 Task: Find connections with filter location Sélestat with filter topic #Networkwith filter profile language German with filter current company DNEG with filter school Smt Mithibai Motiram Kundnani College of Commerce and Economics 32nd Road Bandra Mumbai 400 050 with filter industry Market Research with filter service category Life Coaching with filter keywords title Animal Shelter Board Member
Action: Mouse moved to (266, 232)
Screenshot: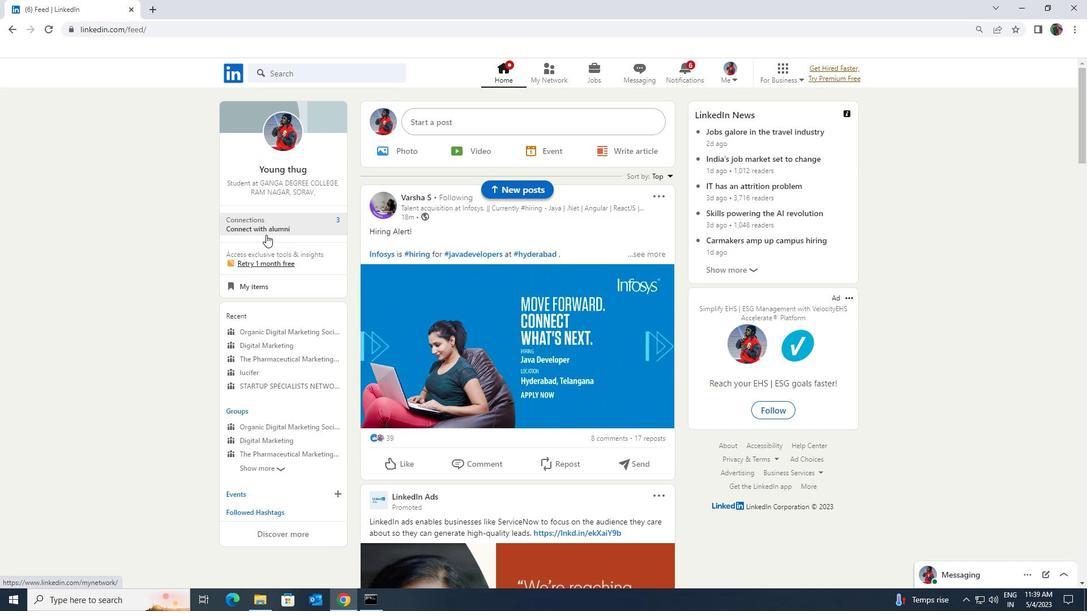 
Action: Mouse pressed left at (266, 232)
Screenshot: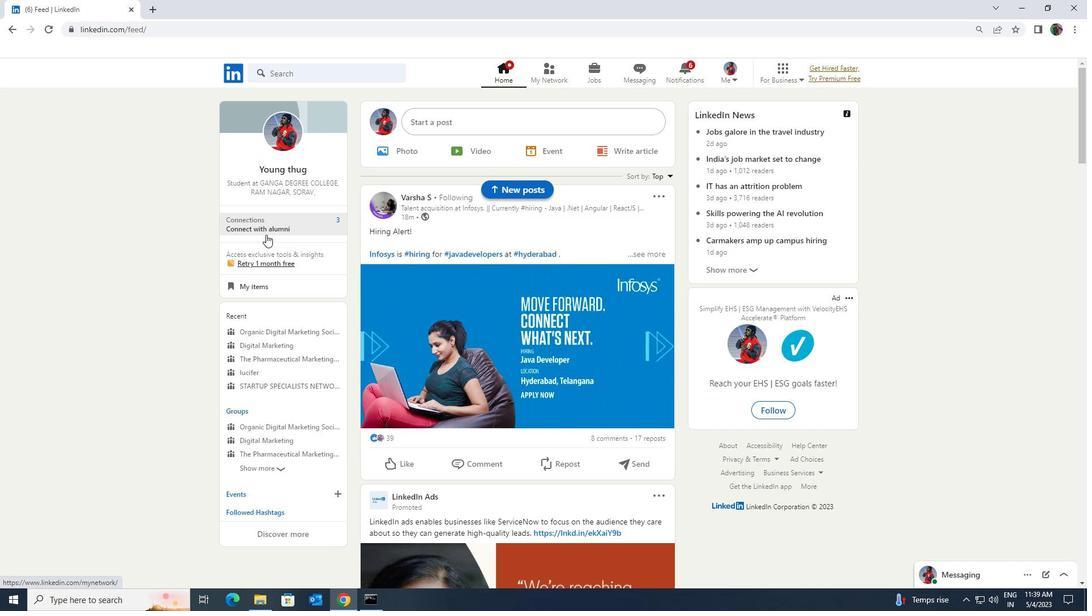 
Action: Mouse moved to (273, 143)
Screenshot: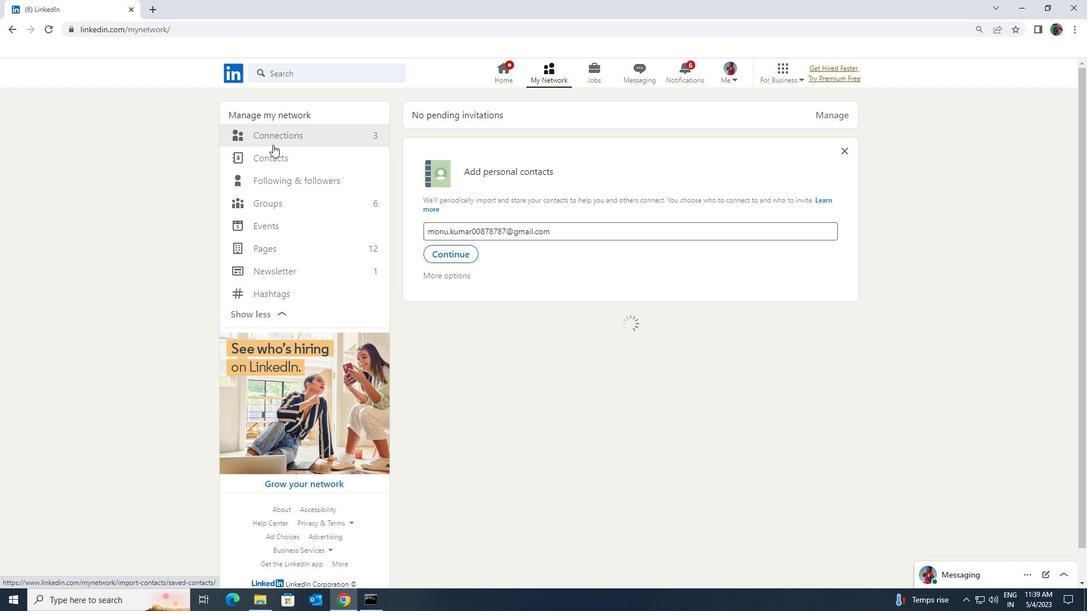 
Action: Mouse pressed left at (273, 143)
Screenshot: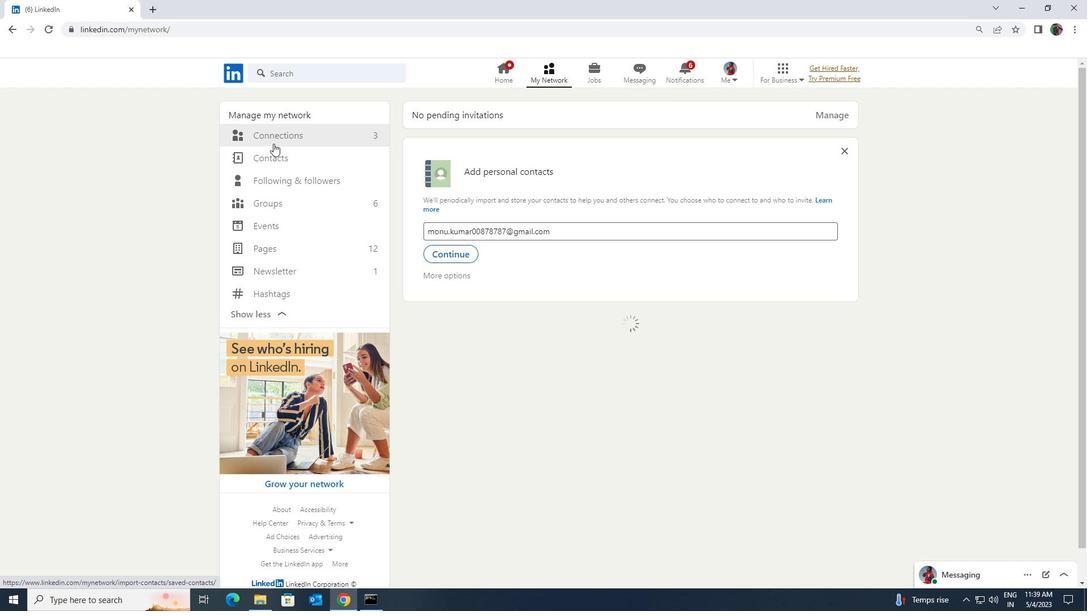 
Action: Mouse moved to (275, 137)
Screenshot: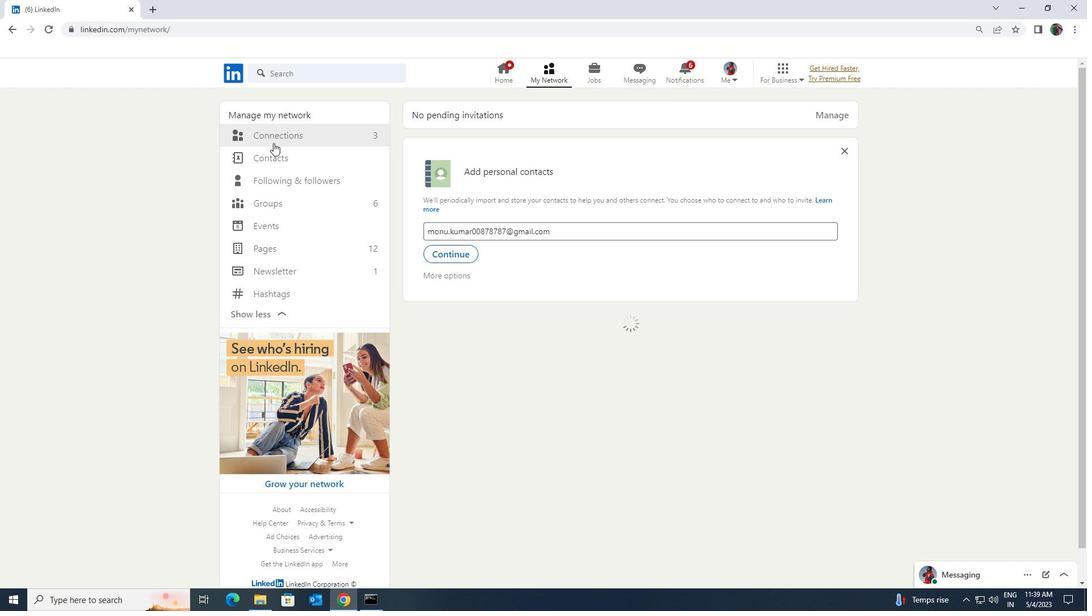 
Action: Mouse pressed left at (275, 137)
Screenshot: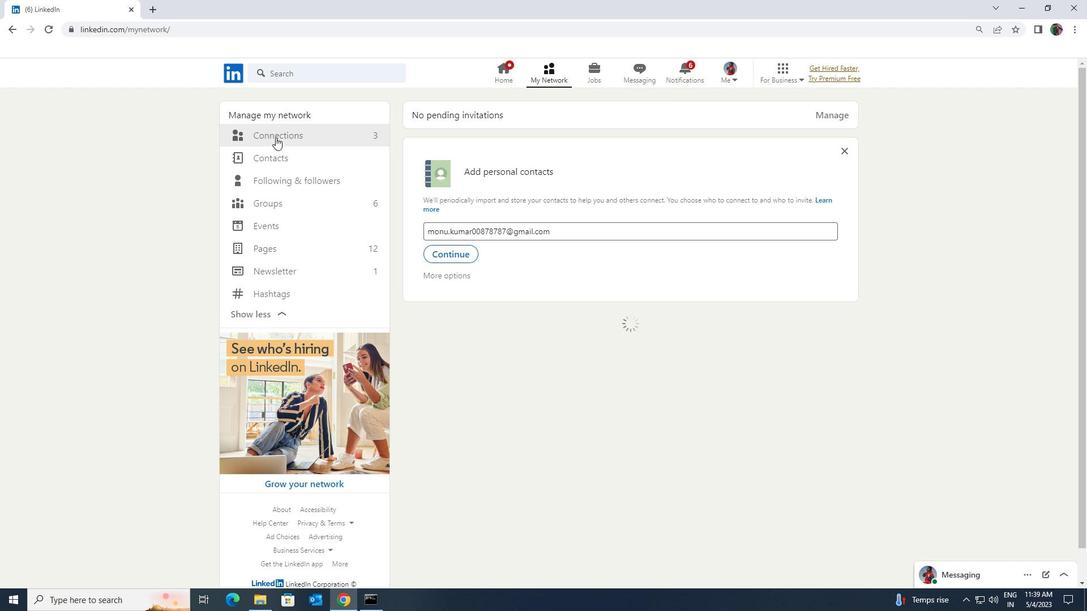 
Action: Mouse moved to (275, 137)
Screenshot: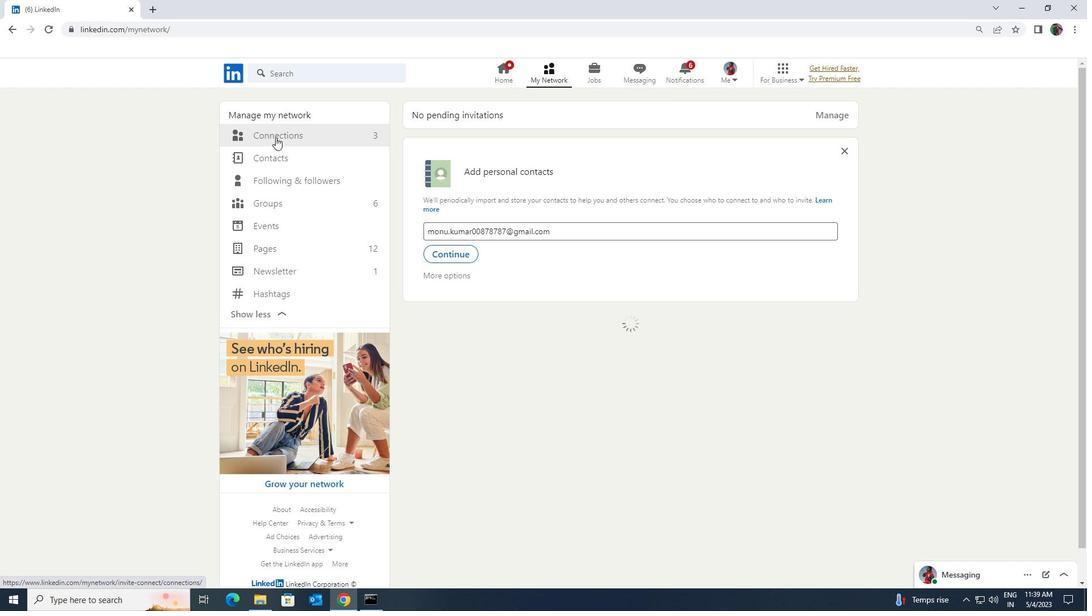 
Action: Mouse pressed left at (275, 137)
Screenshot: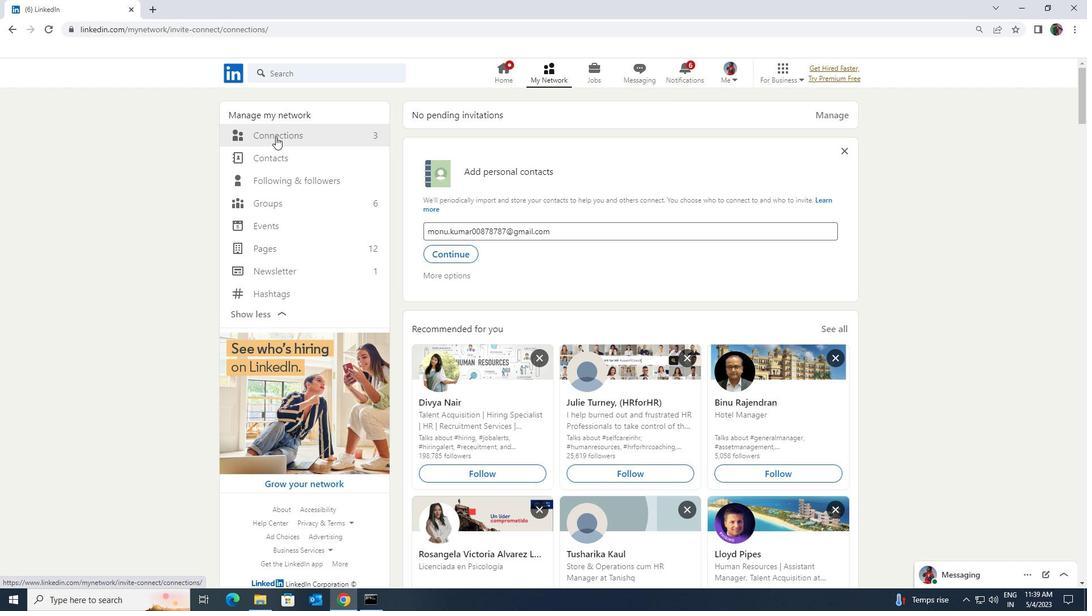 
Action: Mouse moved to (613, 130)
Screenshot: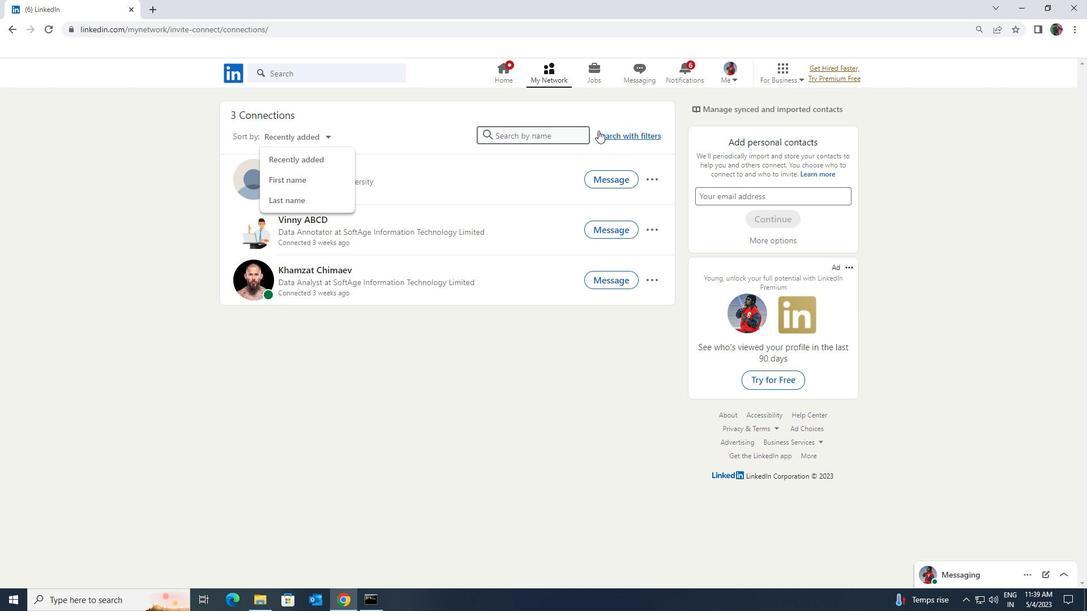 
Action: Mouse pressed left at (613, 130)
Screenshot: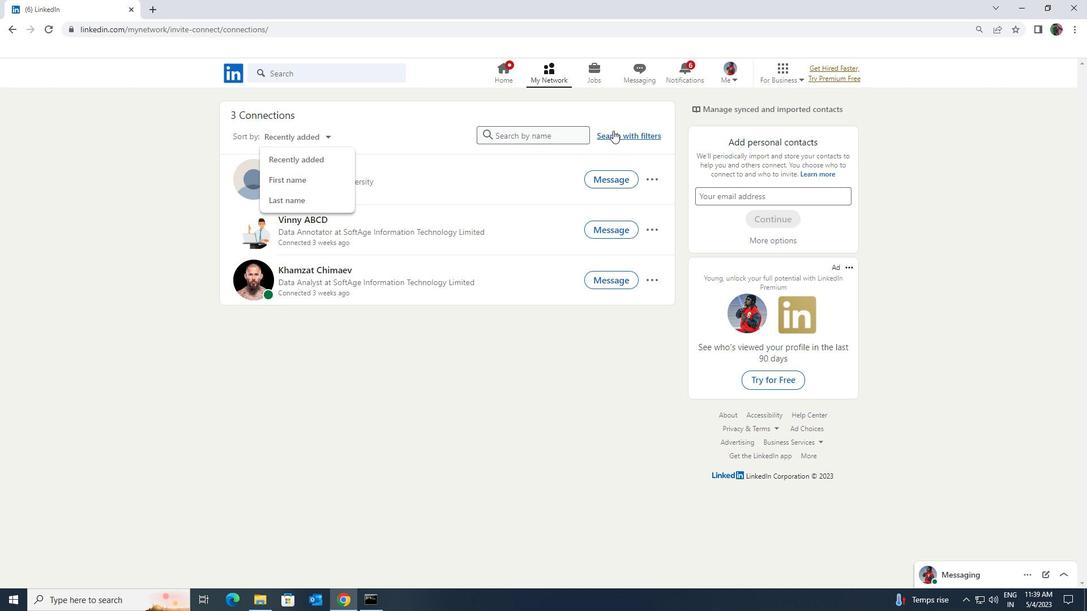 
Action: Mouse moved to (583, 109)
Screenshot: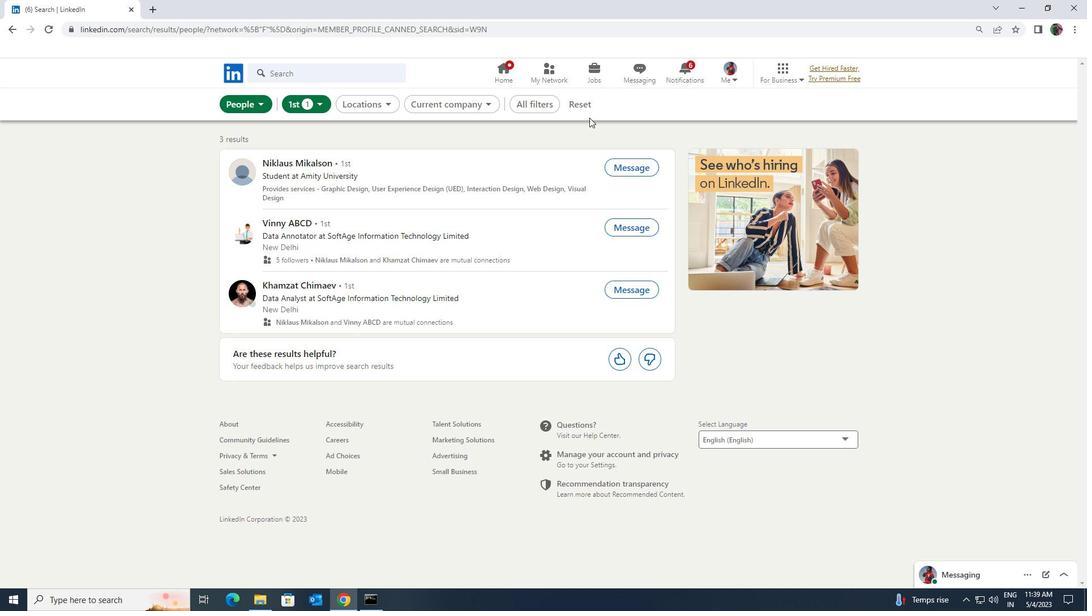 
Action: Mouse pressed left at (583, 109)
Screenshot: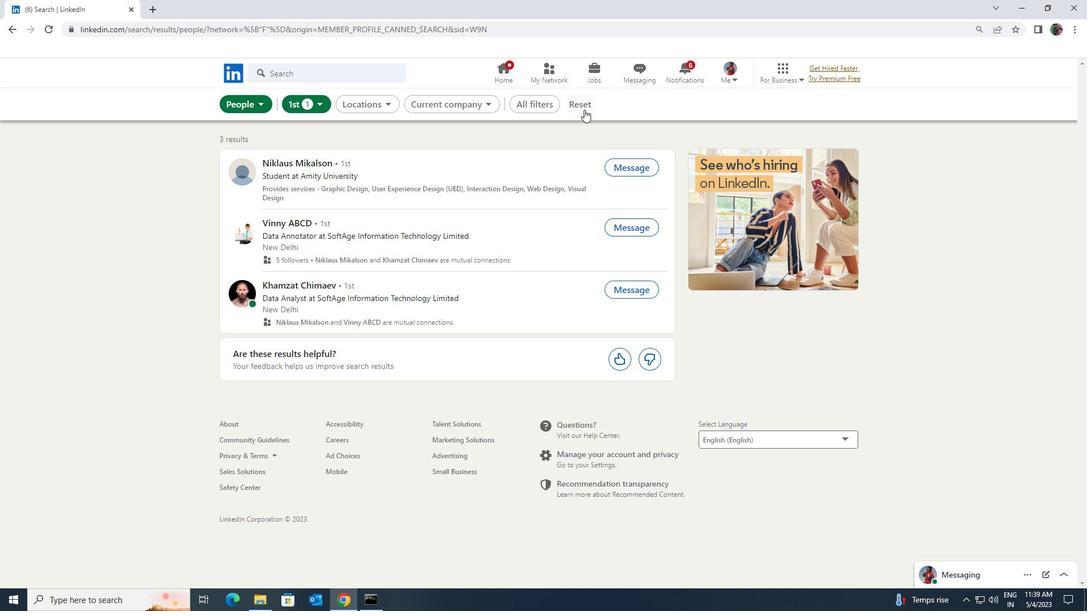 
Action: Mouse moved to (571, 107)
Screenshot: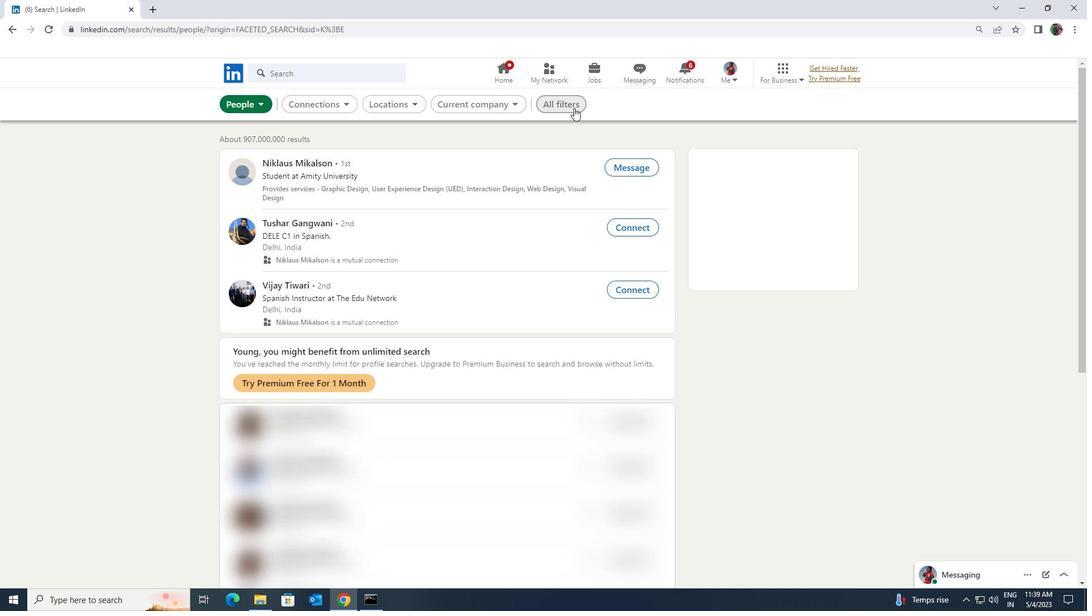 
Action: Mouse pressed left at (571, 107)
Screenshot: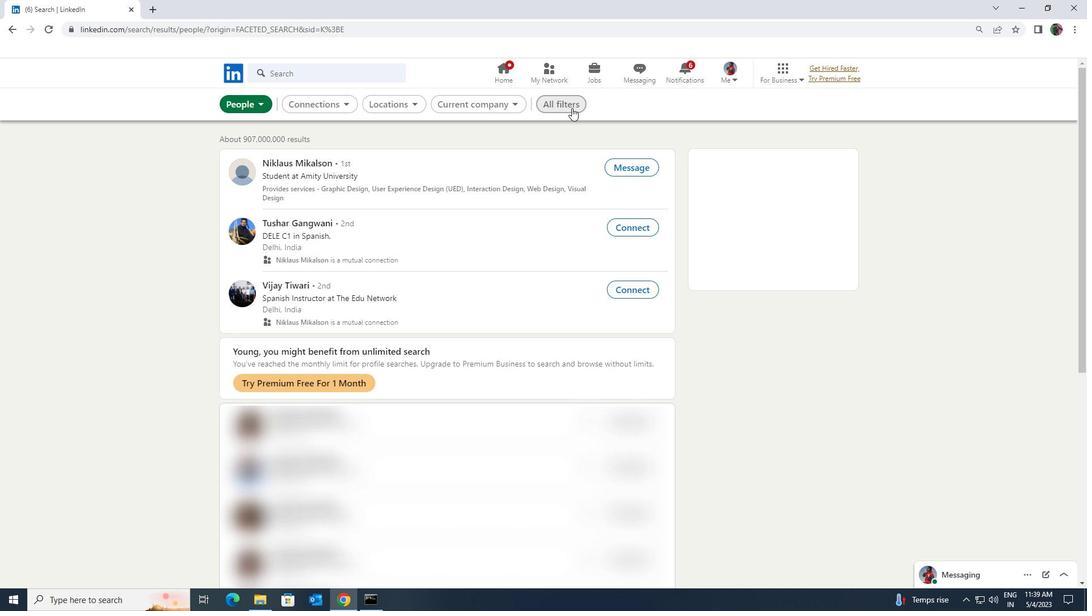 
Action: Mouse moved to (969, 447)
Screenshot: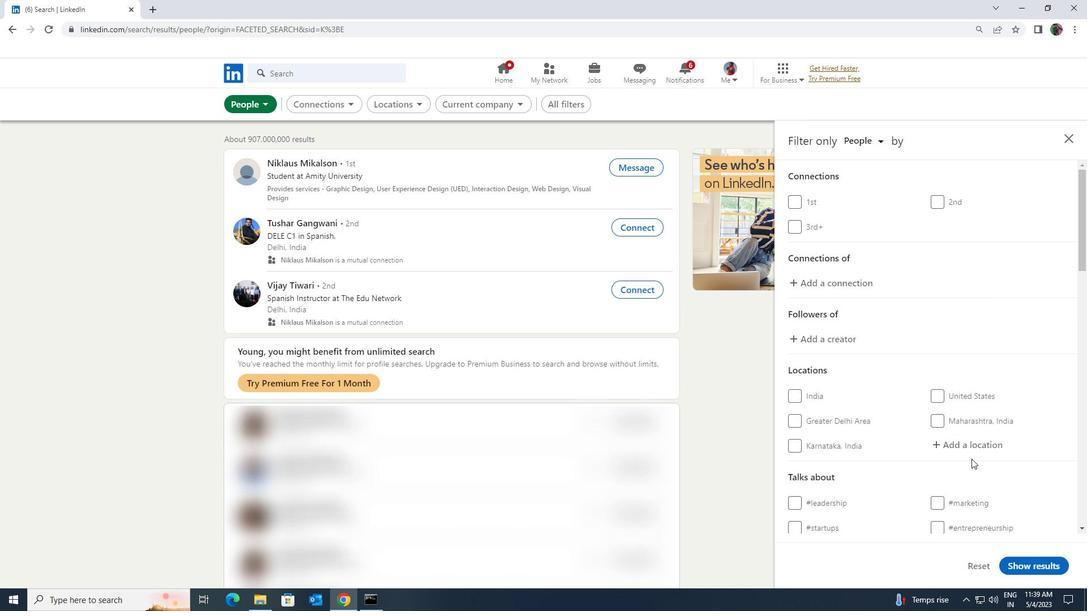 
Action: Mouse pressed left at (969, 447)
Screenshot: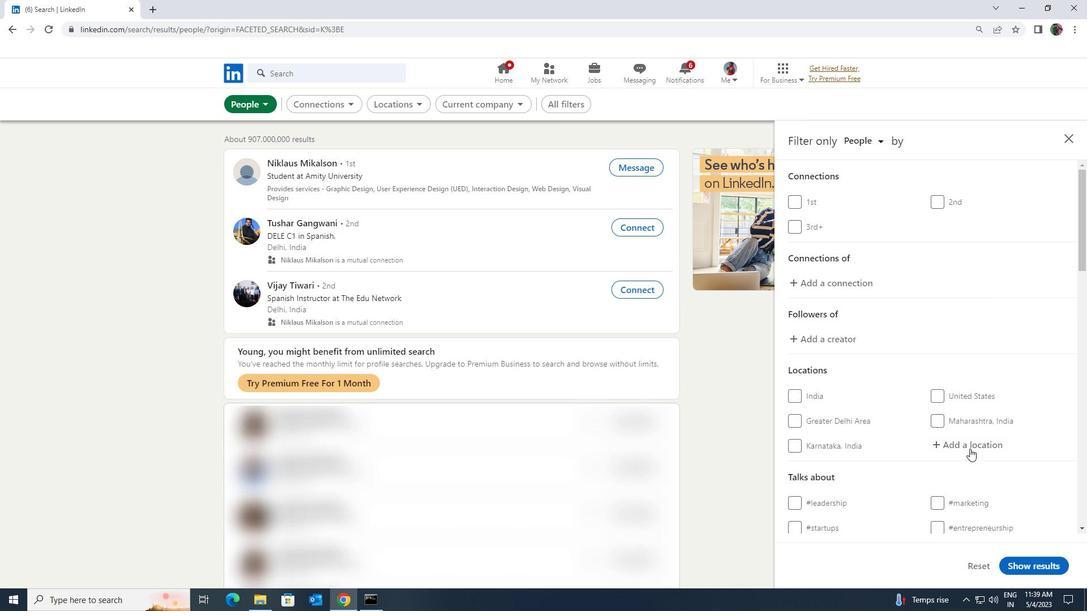 
Action: Key pressed <Key.shift>SELEST
Screenshot: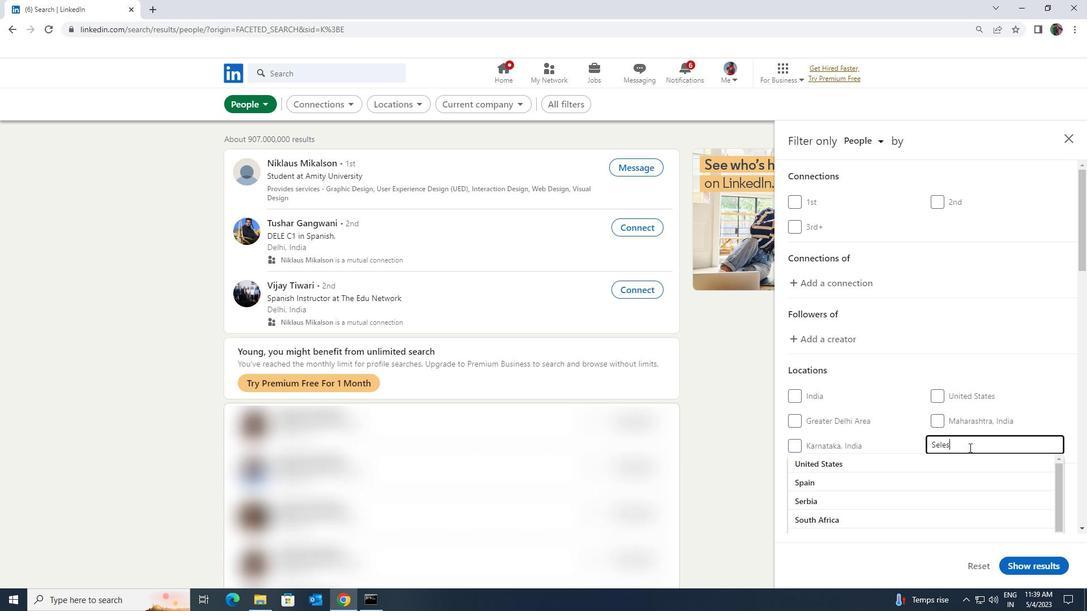 
Action: Mouse moved to (964, 456)
Screenshot: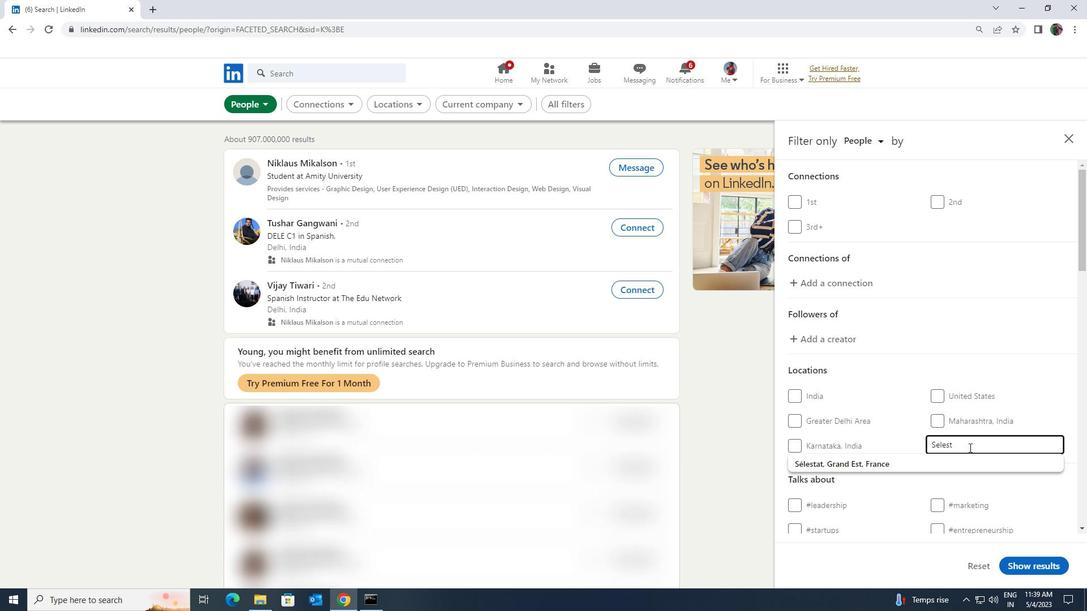 
Action: Mouse pressed left at (964, 456)
Screenshot: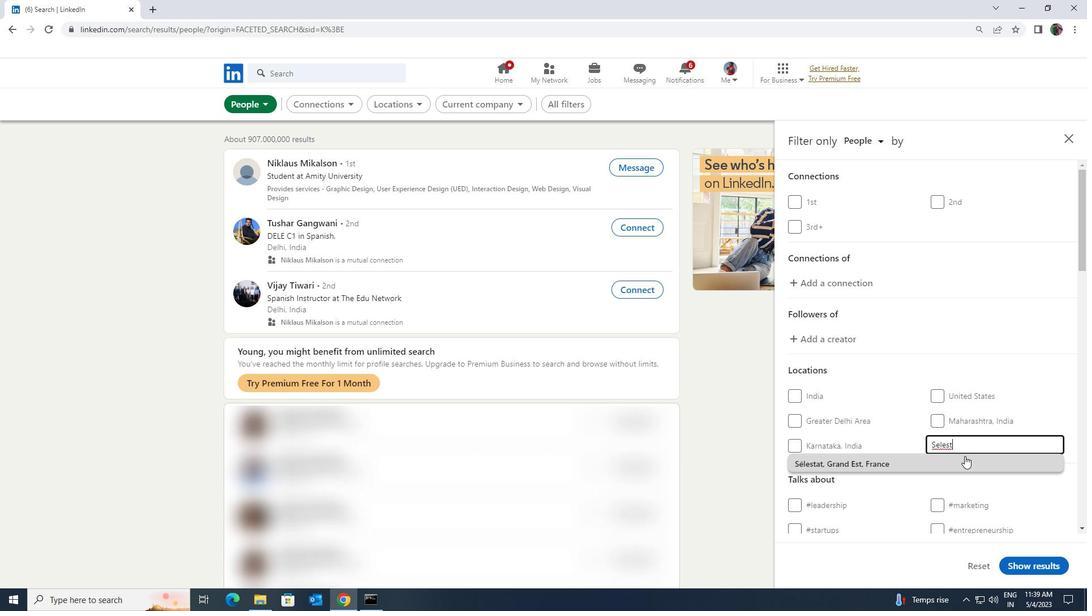 
Action: Mouse scrolled (964, 455) with delta (0, 0)
Screenshot: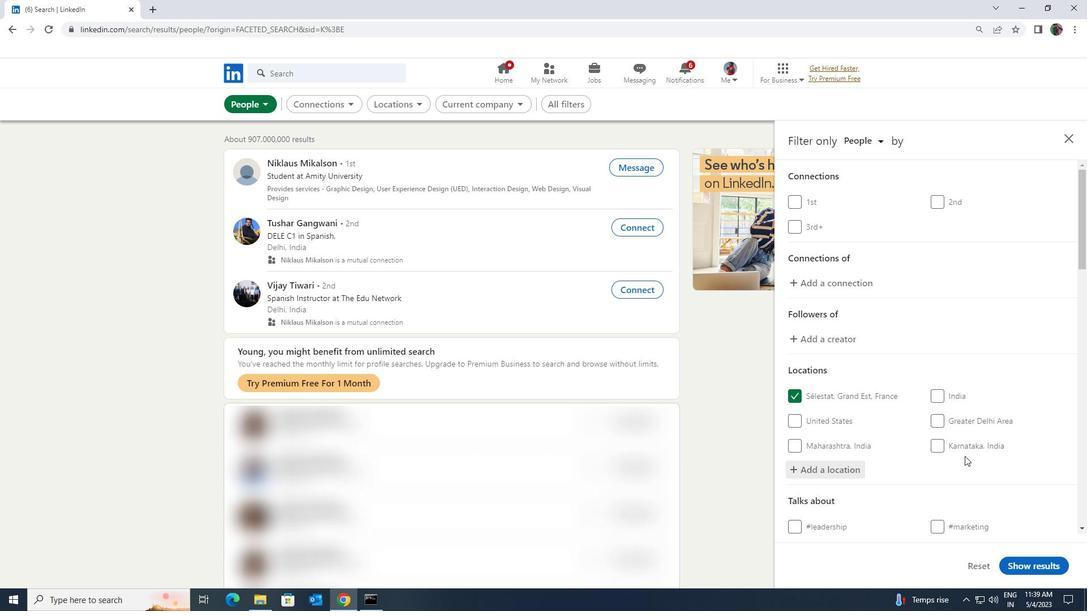 
Action: Mouse scrolled (964, 455) with delta (0, 0)
Screenshot: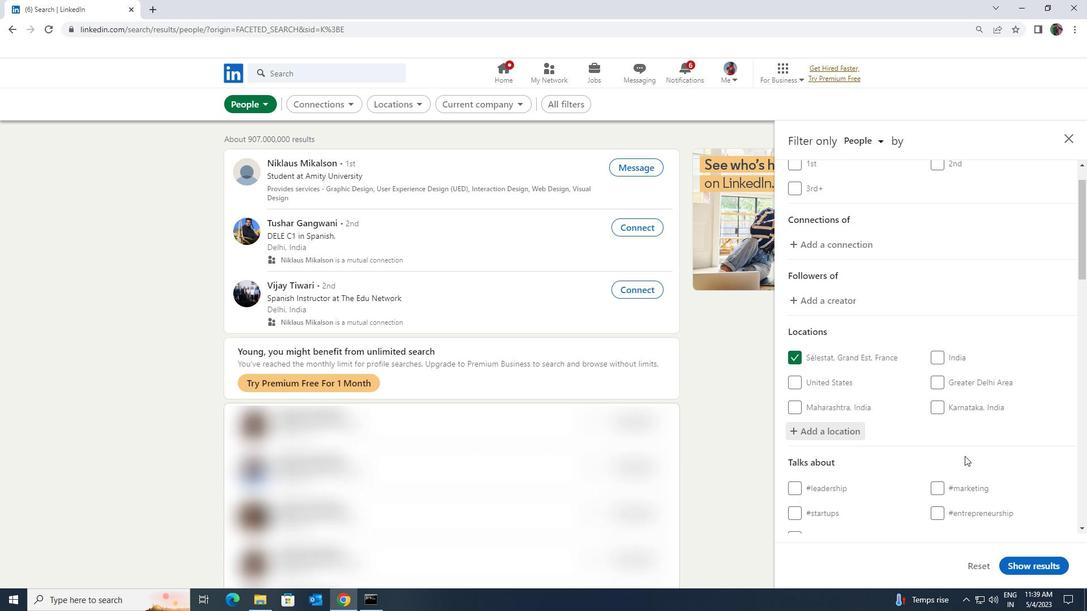 
Action: Mouse moved to (962, 458)
Screenshot: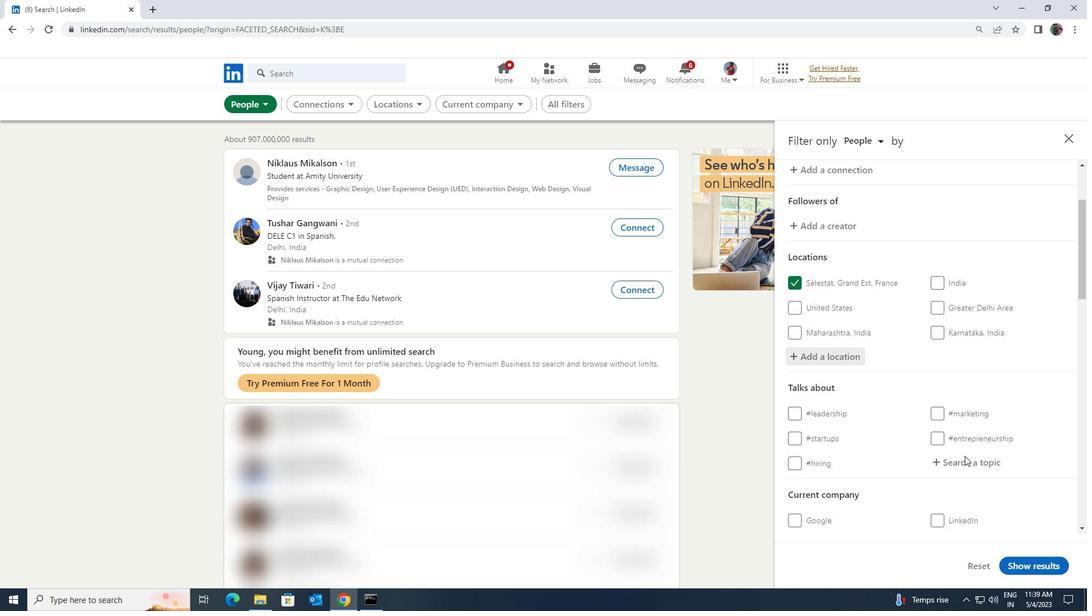
Action: Mouse pressed left at (962, 458)
Screenshot: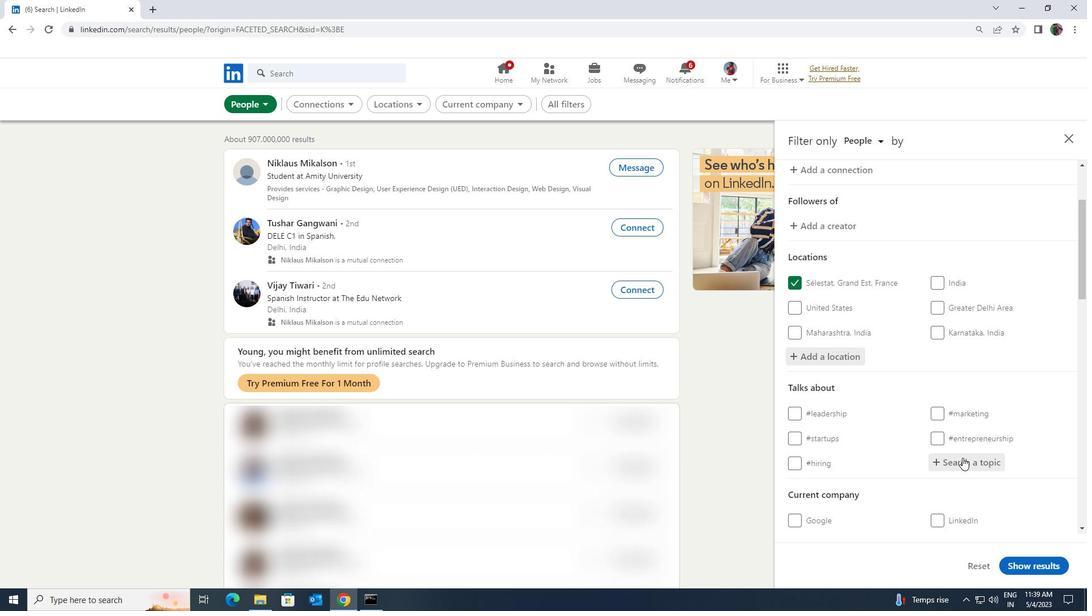
Action: Key pressed <Key.shift>NETWORK
Screenshot: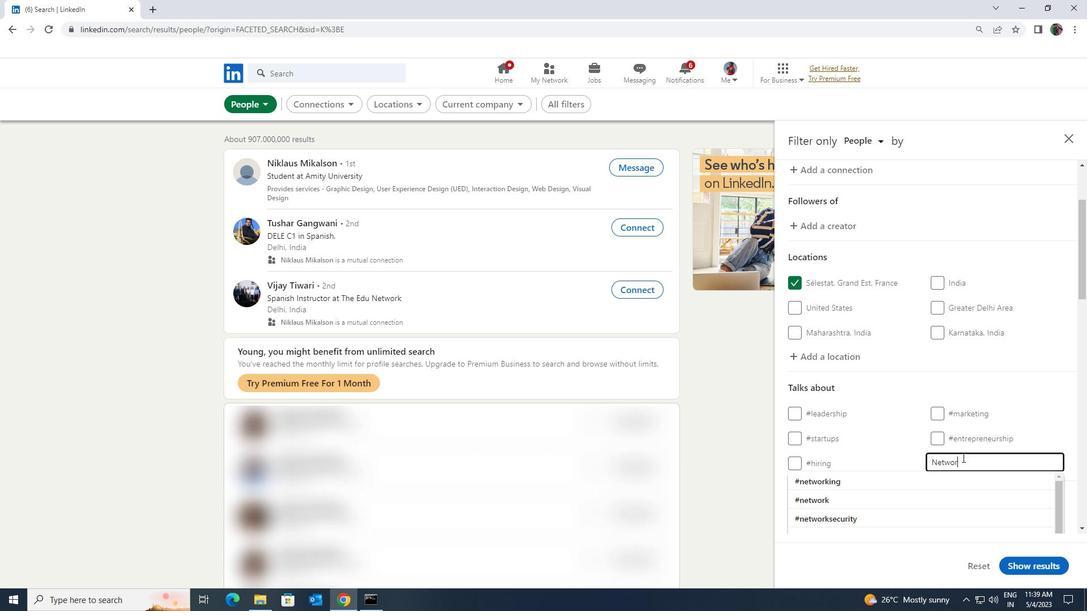 
Action: Mouse moved to (935, 490)
Screenshot: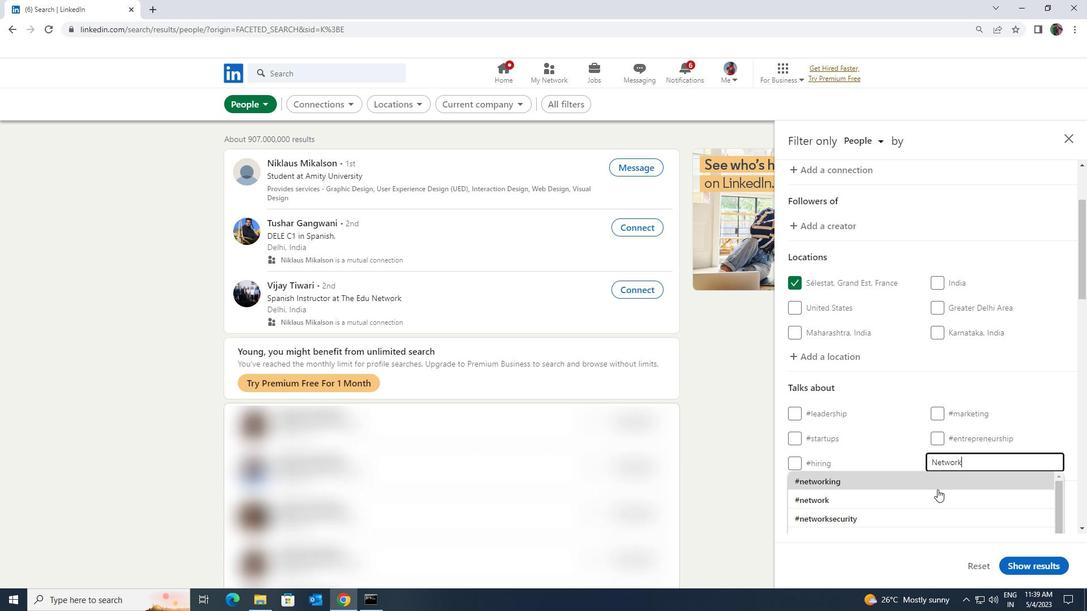
Action: Mouse pressed left at (935, 490)
Screenshot: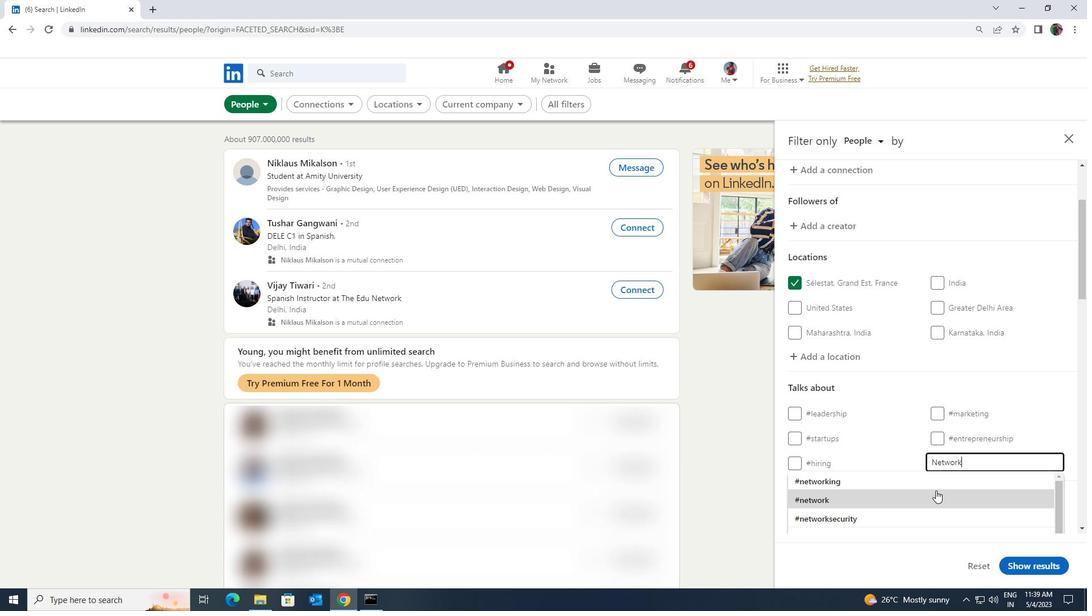 
Action: Mouse scrolled (935, 490) with delta (0, 0)
Screenshot: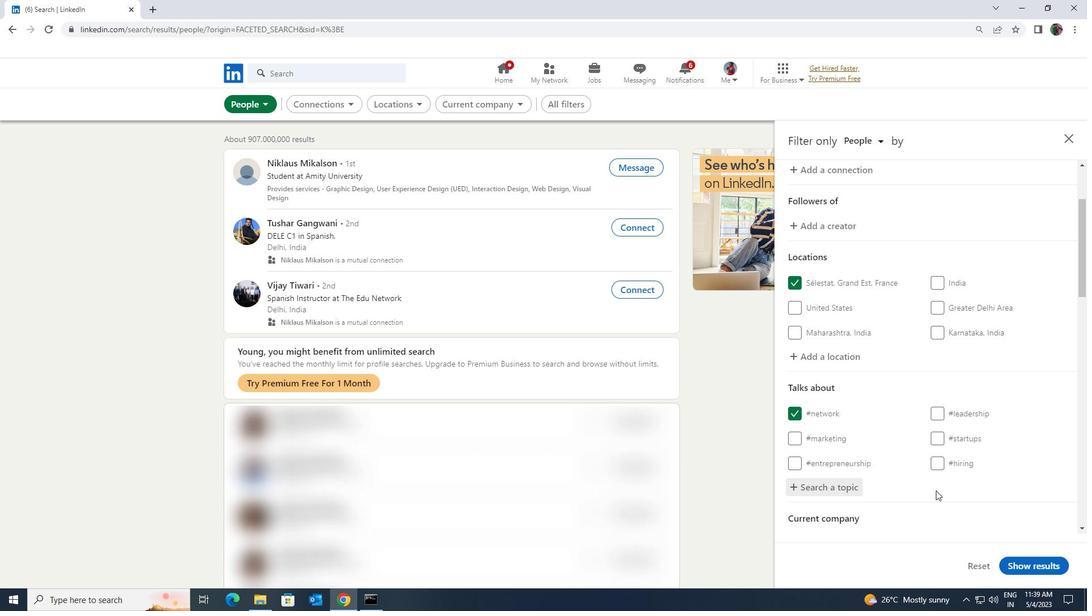 
Action: Mouse scrolled (935, 490) with delta (0, 0)
Screenshot: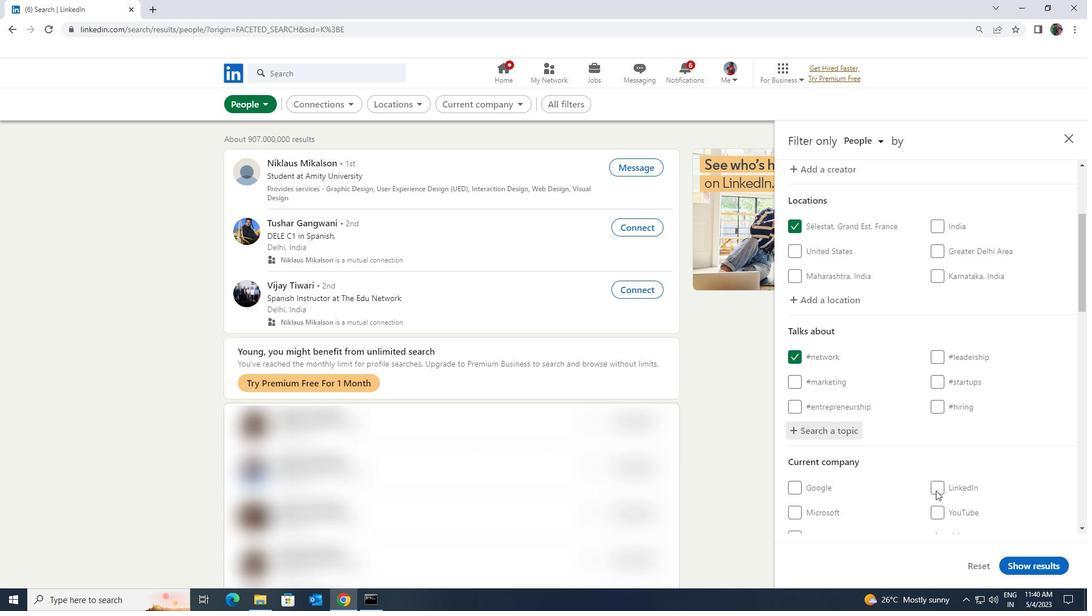 
Action: Mouse scrolled (935, 490) with delta (0, 0)
Screenshot: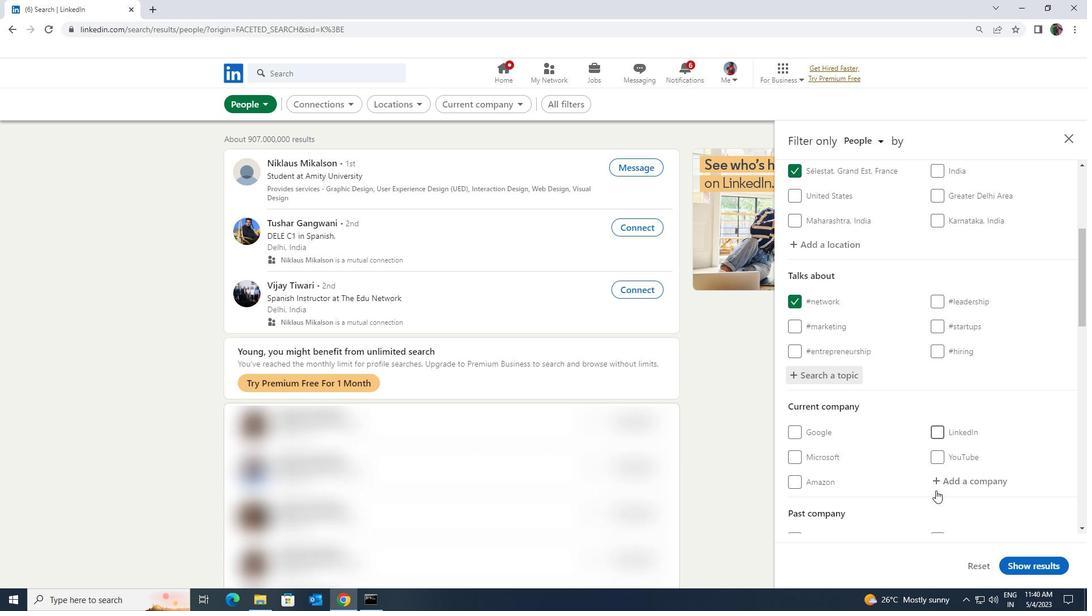 
Action: Mouse scrolled (935, 490) with delta (0, 0)
Screenshot: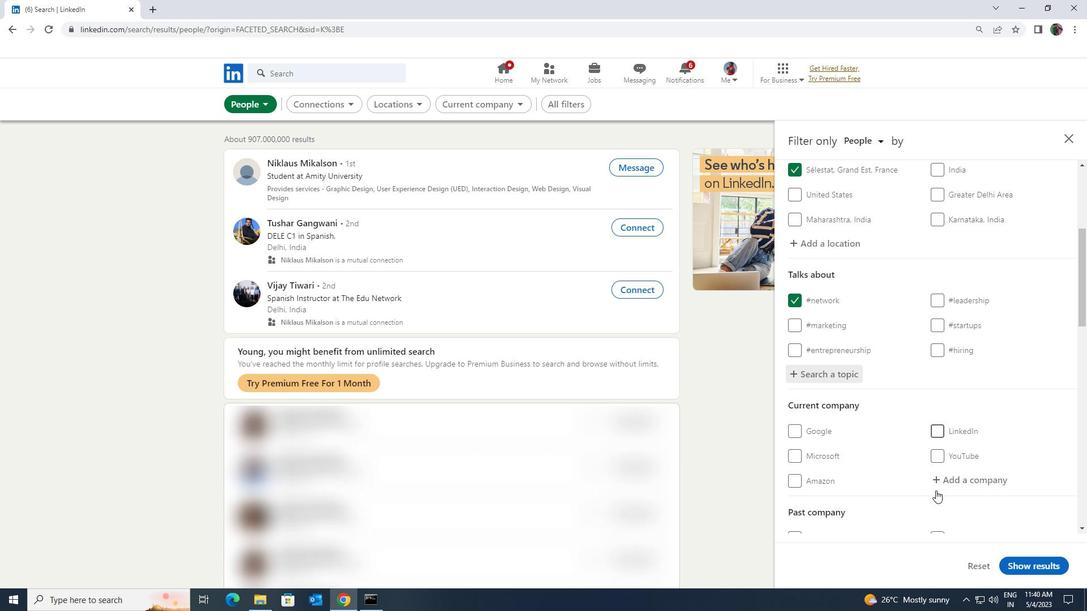 
Action: Mouse scrolled (935, 490) with delta (0, 0)
Screenshot: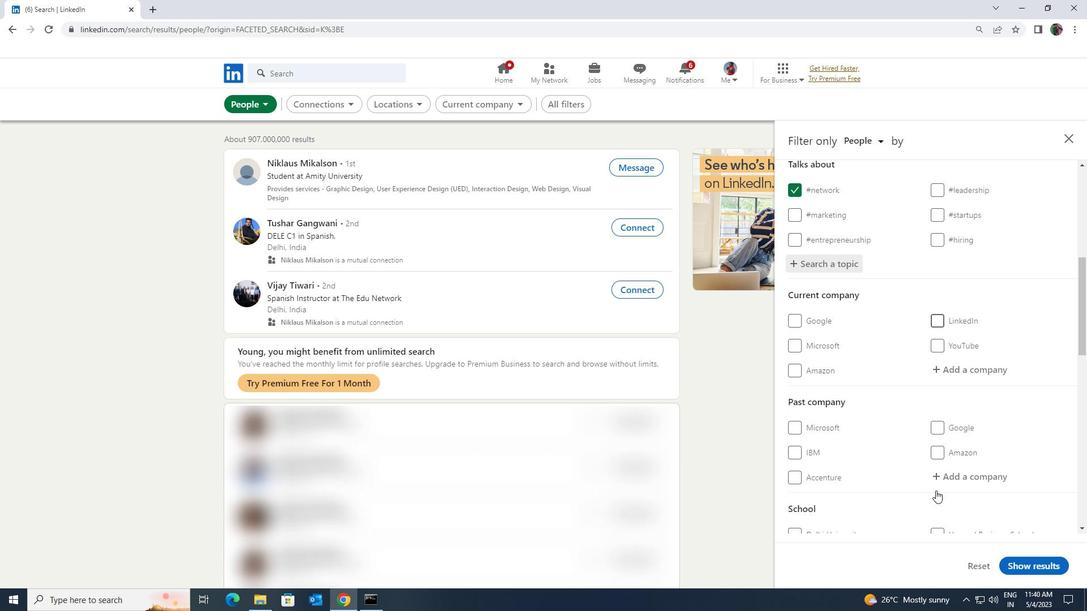 
Action: Mouse scrolled (935, 490) with delta (0, 0)
Screenshot: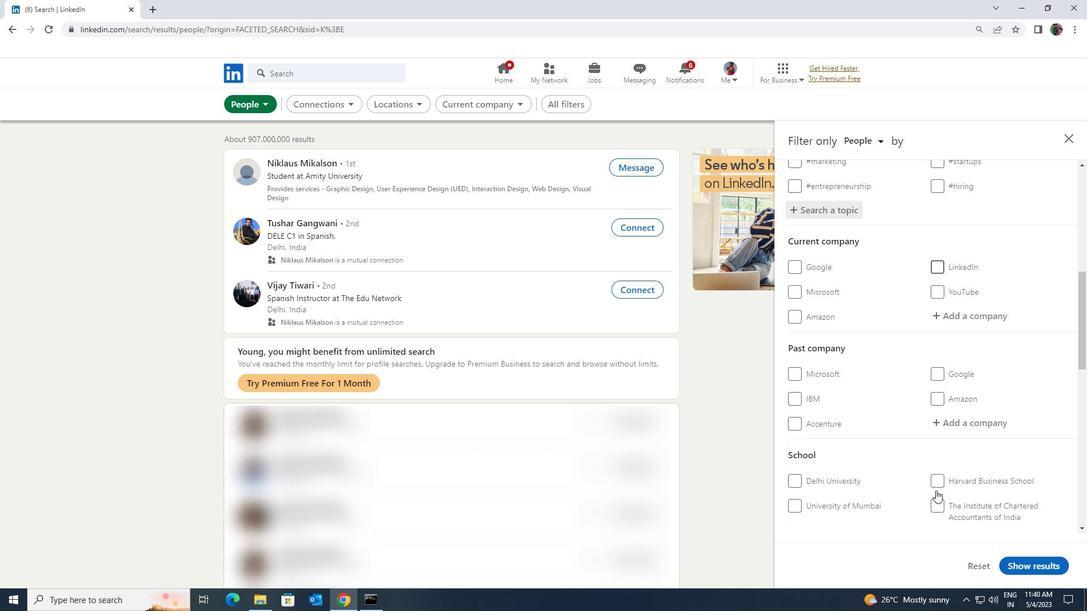 
Action: Mouse scrolled (935, 490) with delta (0, 0)
Screenshot: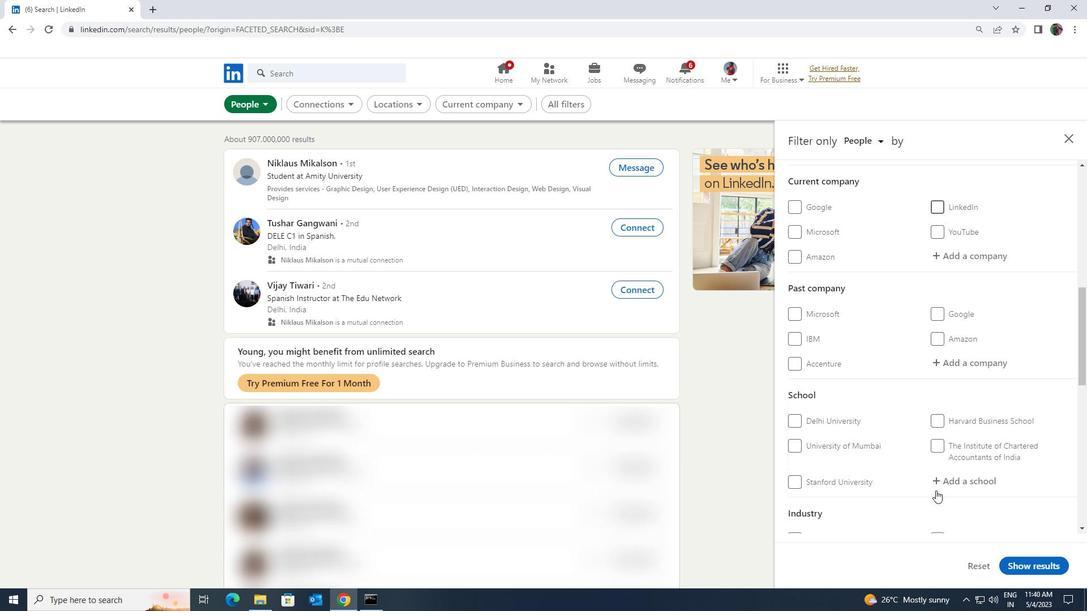 
Action: Mouse scrolled (935, 490) with delta (0, 0)
Screenshot: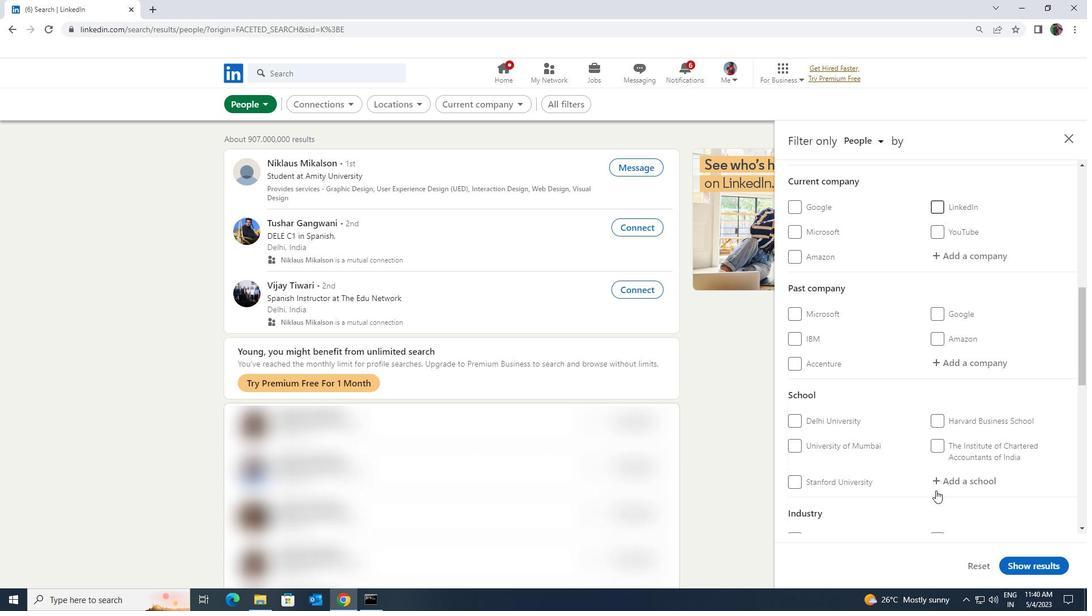 
Action: Mouse scrolled (935, 490) with delta (0, 0)
Screenshot: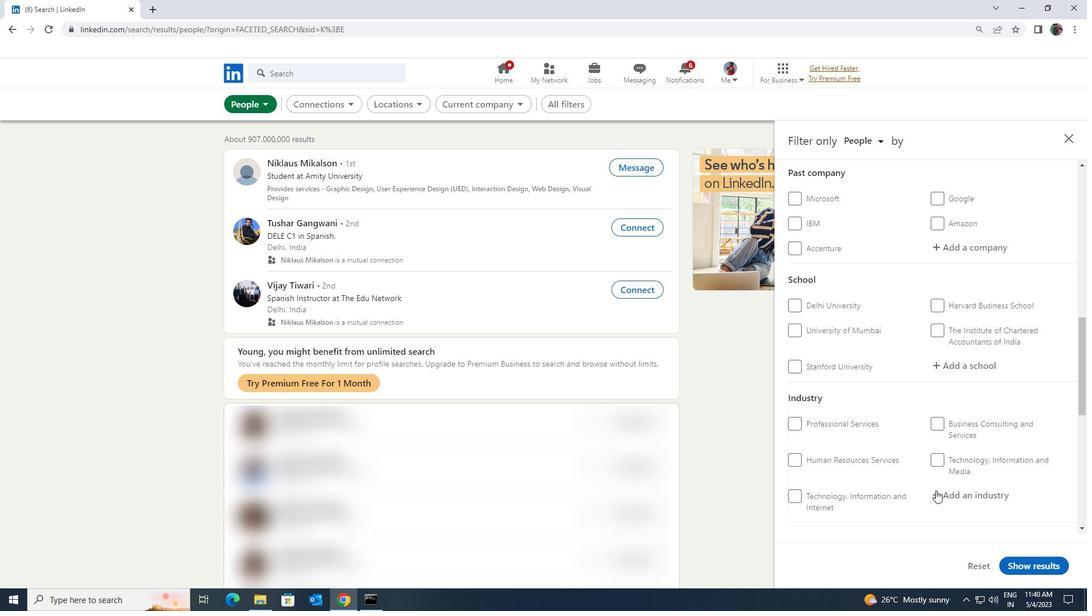 
Action: Mouse scrolled (935, 490) with delta (0, 0)
Screenshot: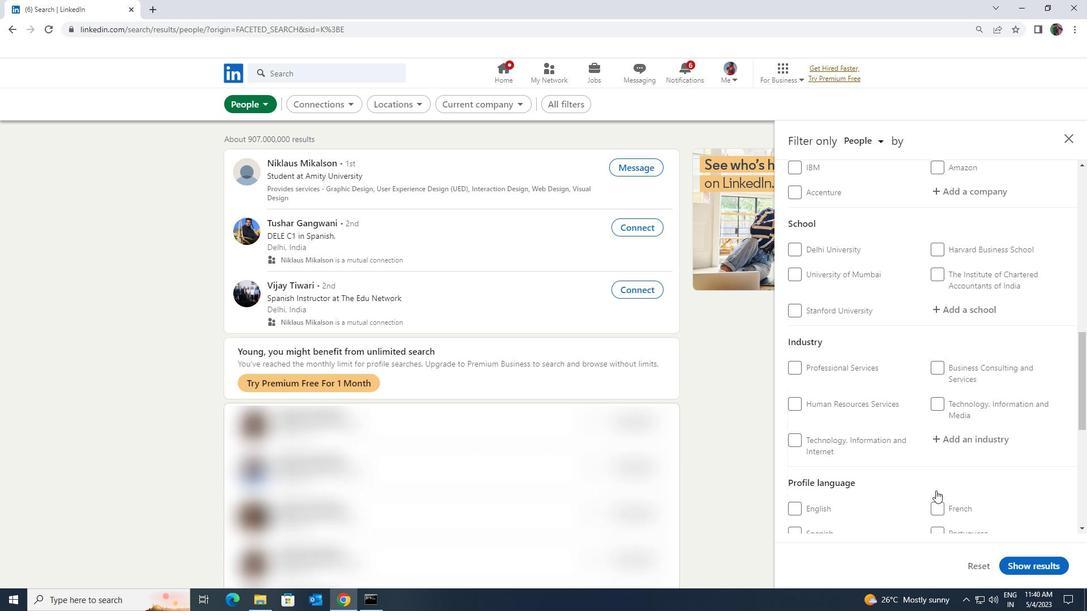 
Action: Mouse moved to (802, 498)
Screenshot: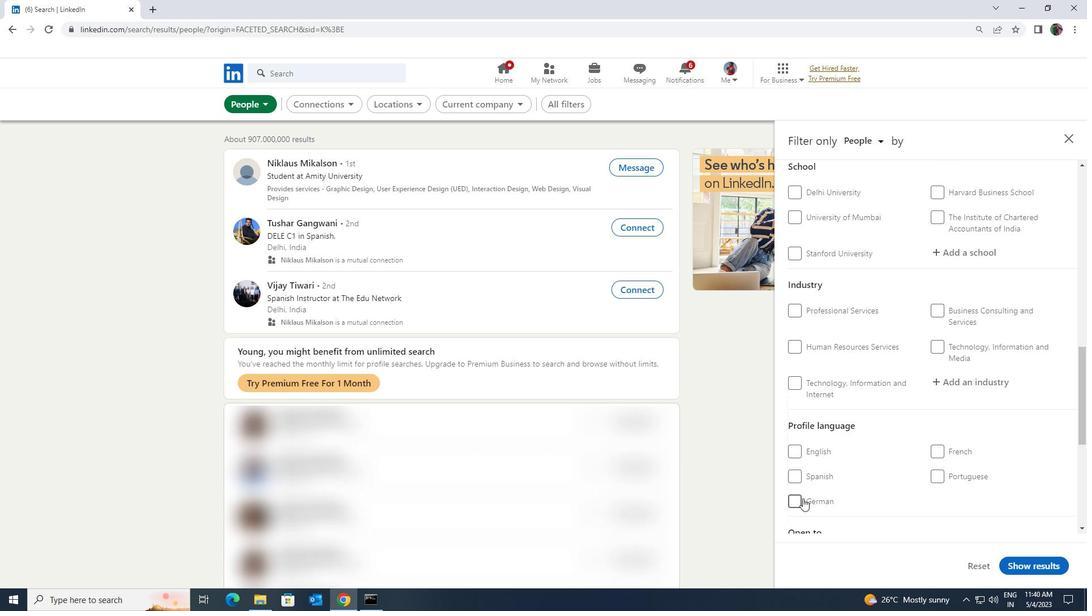 
Action: Mouse pressed left at (802, 498)
Screenshot: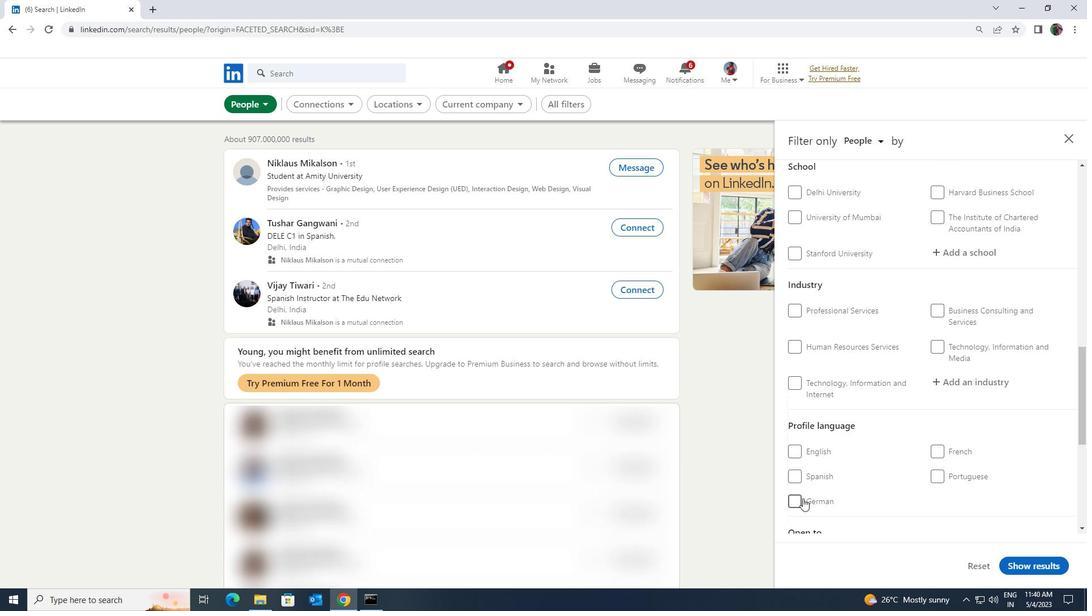 
Action: Mouse moved to (824, 494)
Screenshot: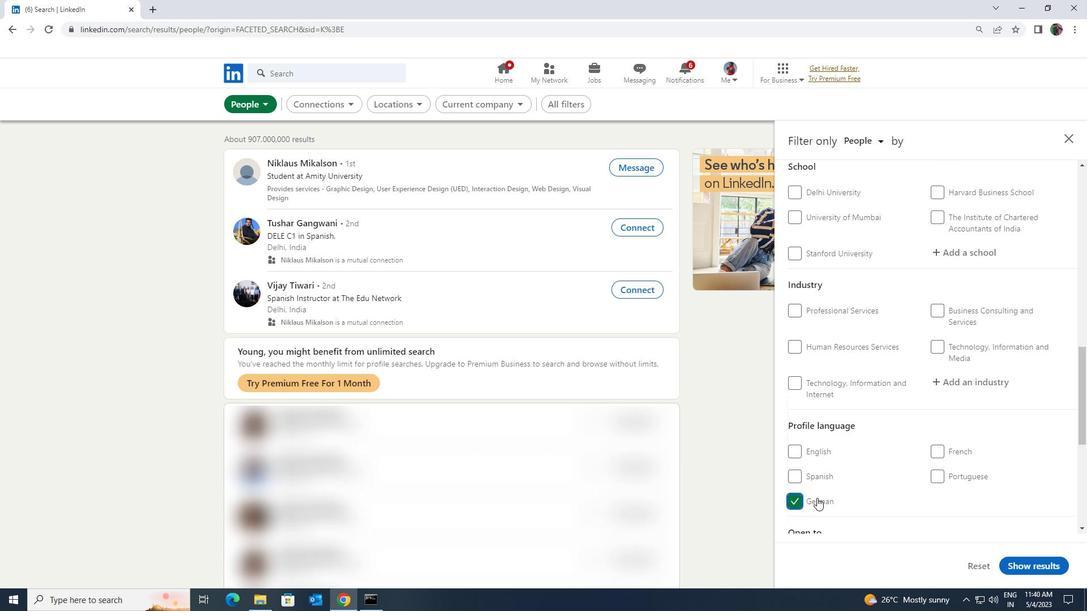 
Action: Mouse scrolled (824, 495) with delta (0, 0)
Screenshot: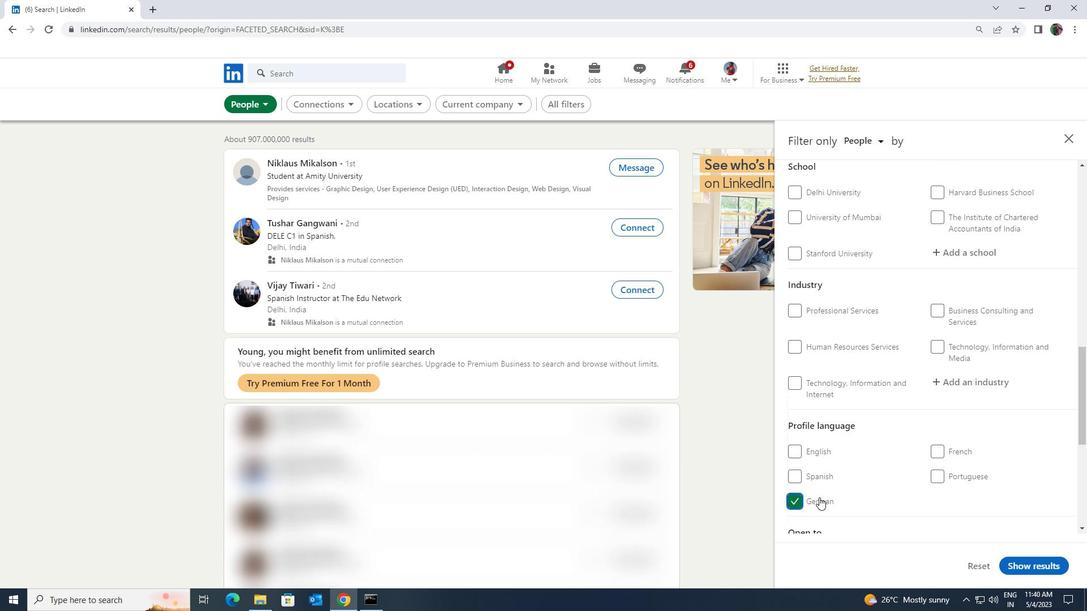 
Action: Mouse scrolled (824, 495) with delta (0, 0)
Screenshot: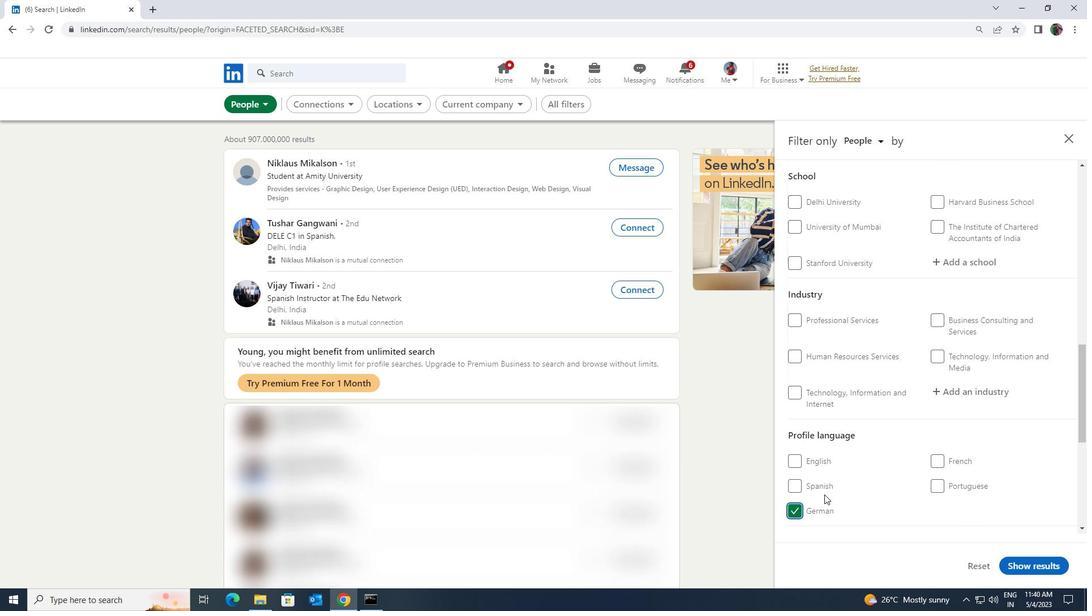 
Action: Mouse scrolled (824, 495) with delta (0, 0)
Screenshot: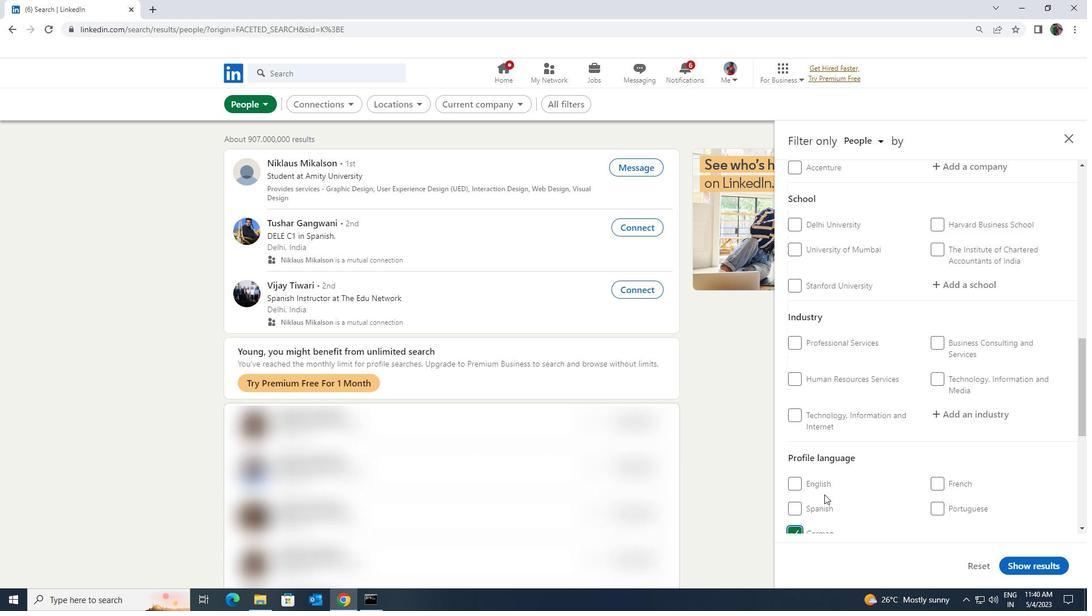 
Action: Mouse scrolled (824, 495) with delta (0, 0)
Screenshot: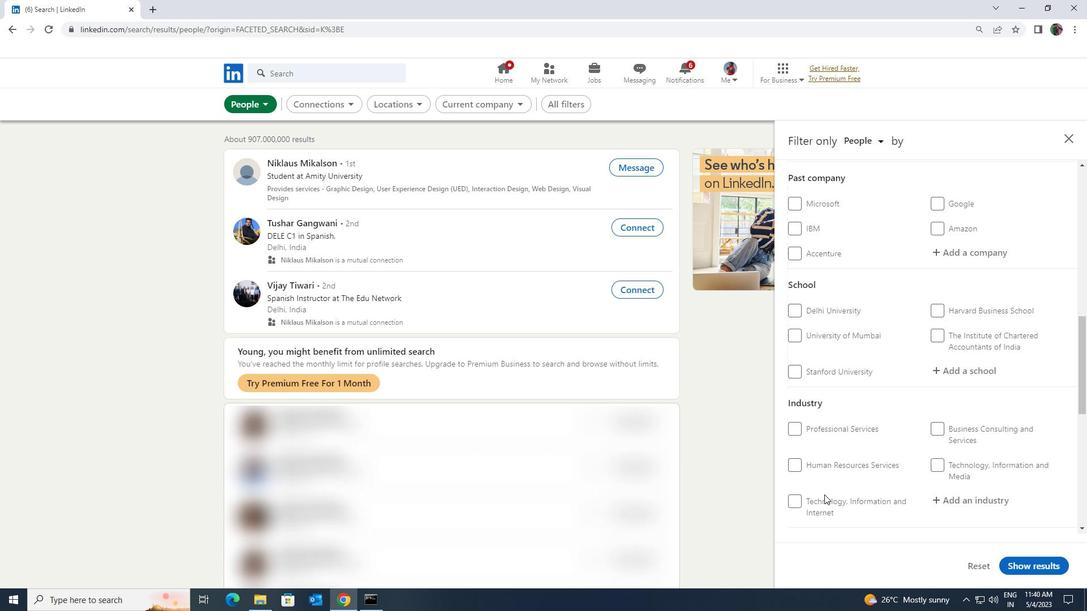 
Action: Mouse scrolled (824, 495) with delta (0, 0)
Screenshot: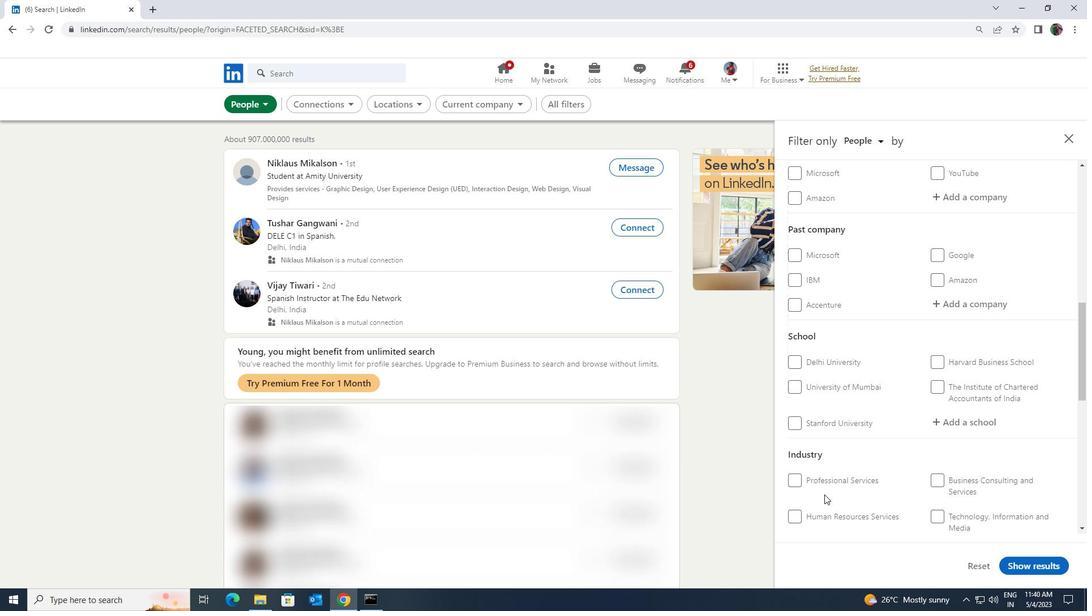
Action: Mouse scrolled (824, 495) with delta (0, 0)
Screenshot: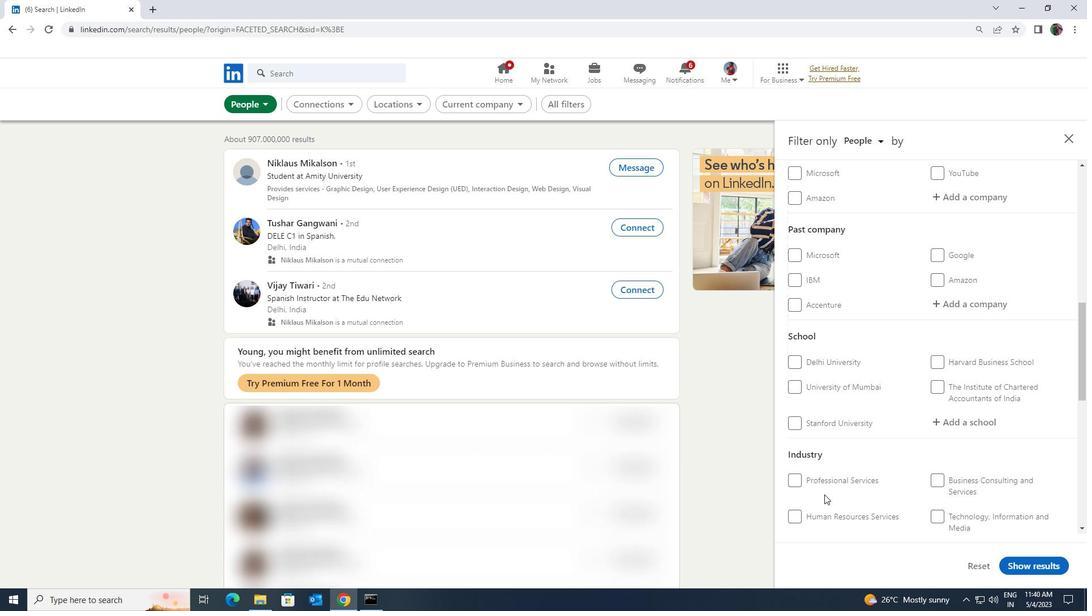 
Action: Mouse scrolled (824, 495) with delta (0, 0)
Screenshot: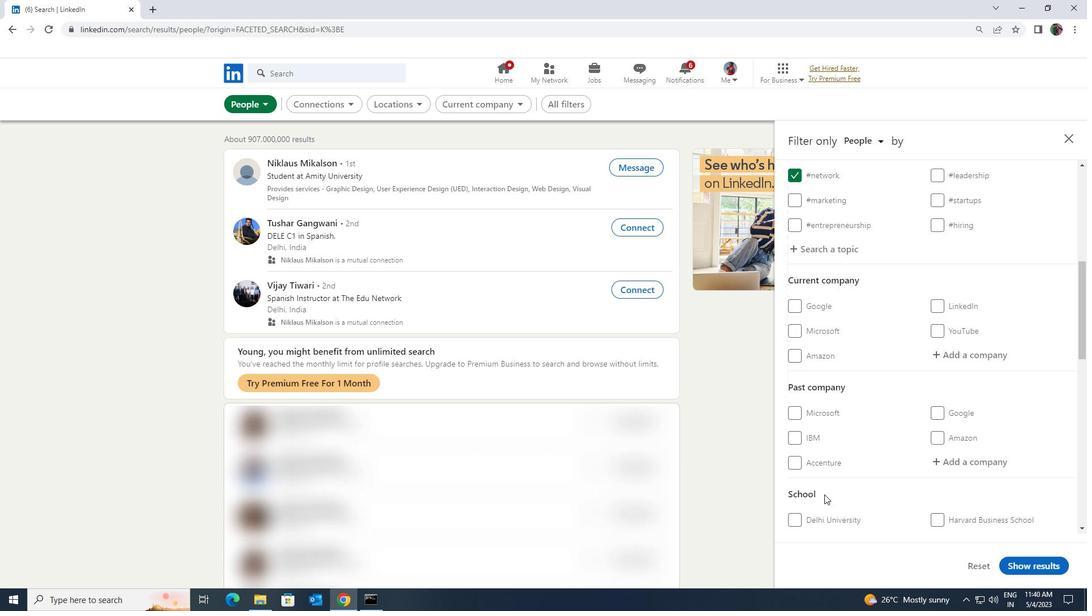 
Action: Mouse moved to (956, 429)
Screenshot: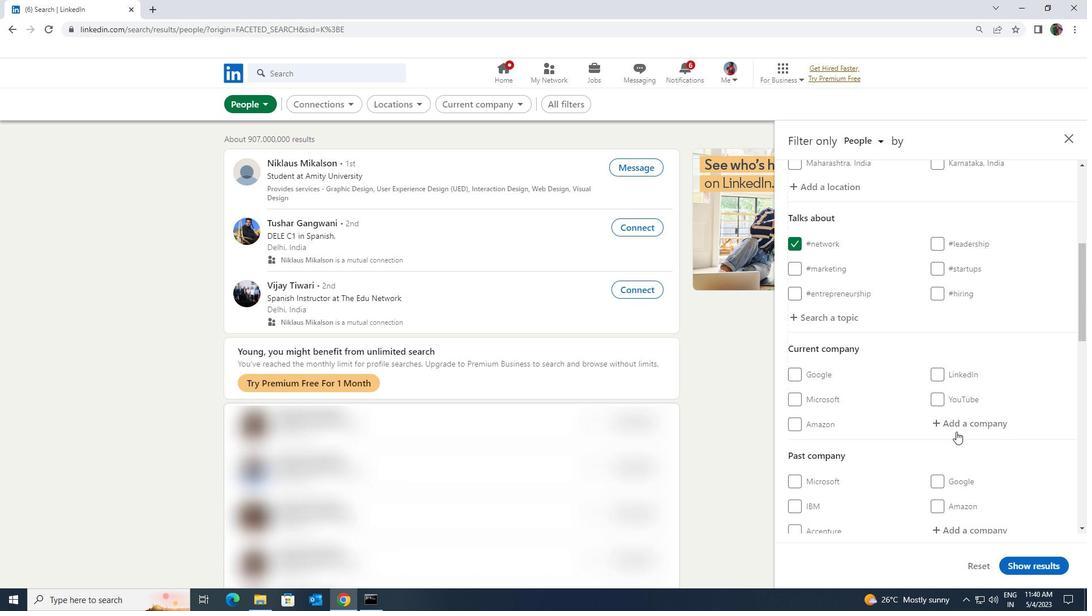 
Action: Mouse pressed left at (956, 429)
Screenshot: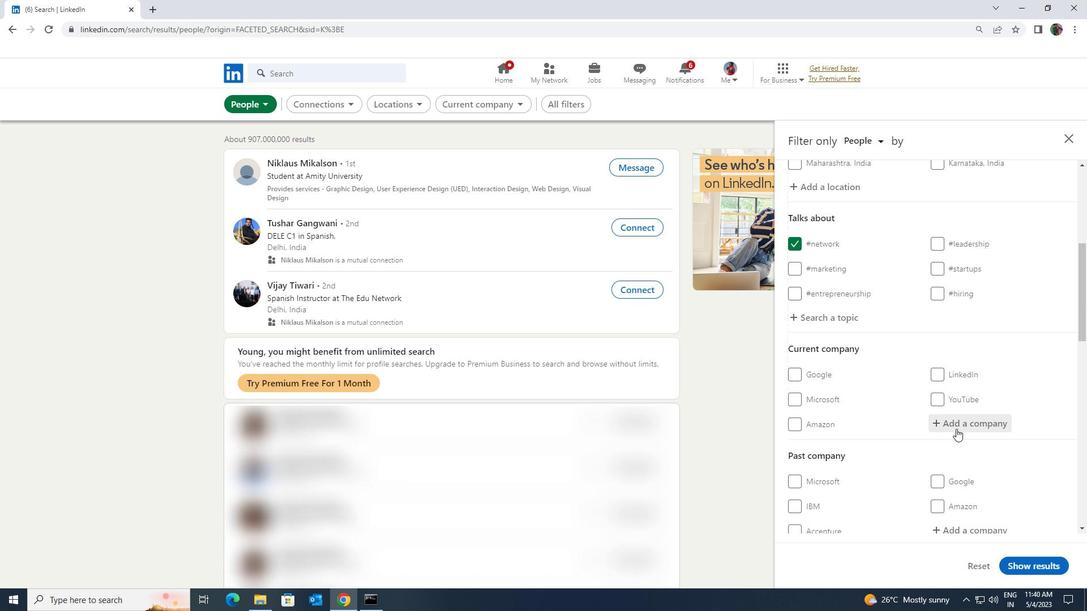 
Action: Key pressed <Key.shift><Key.shift><Key.shift><Key.shift><Key.shift><Key.shift>DNEG
Screenshot: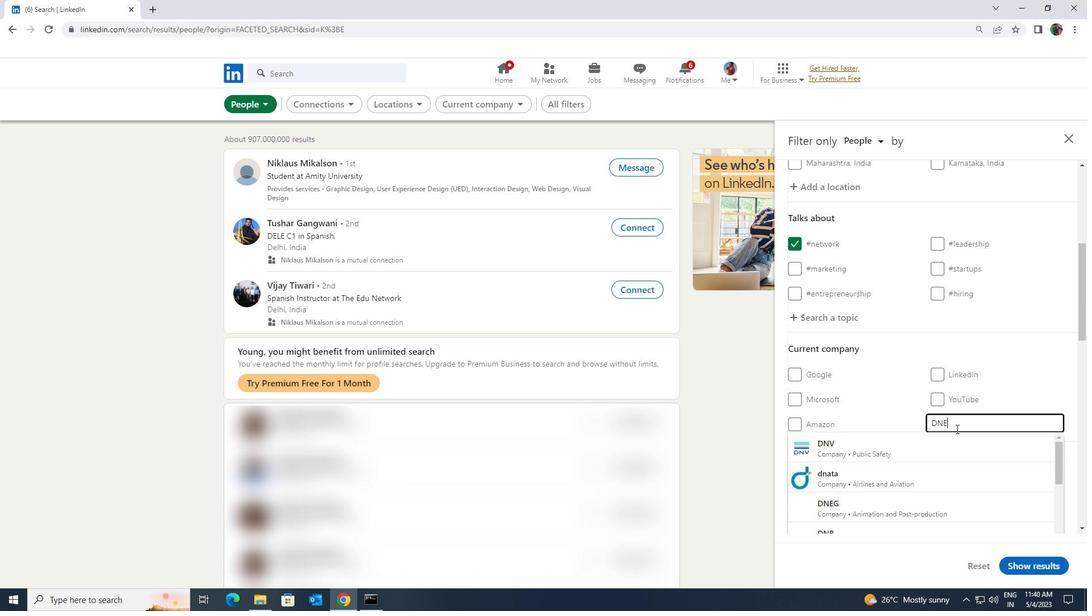 
Action: Mouse moved to (956, 442)
Screenshot: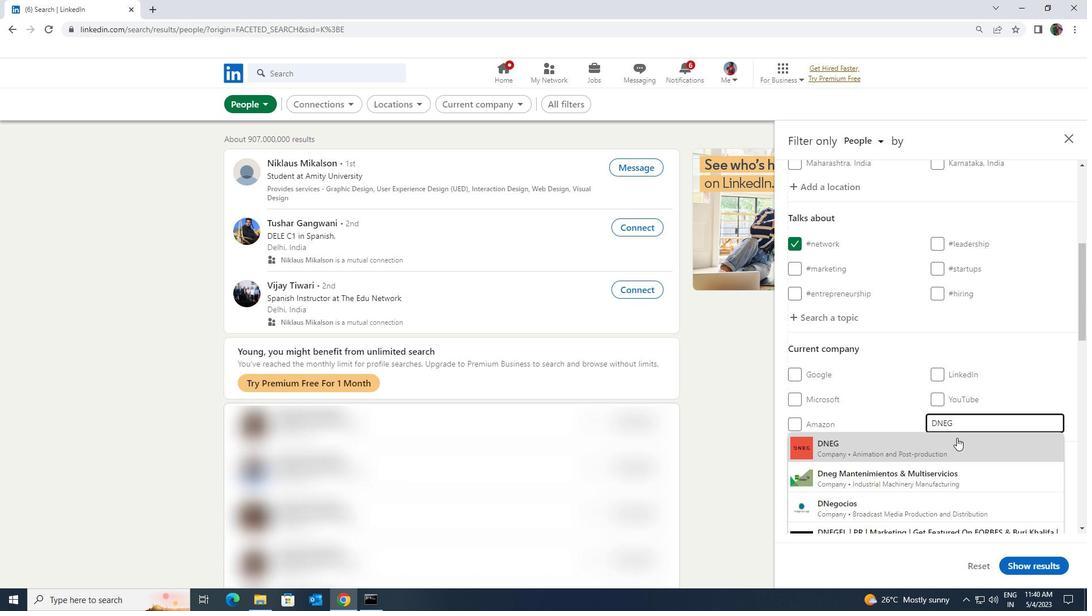 
Action: Mouse pressed left at (956, 442)
Screenshot: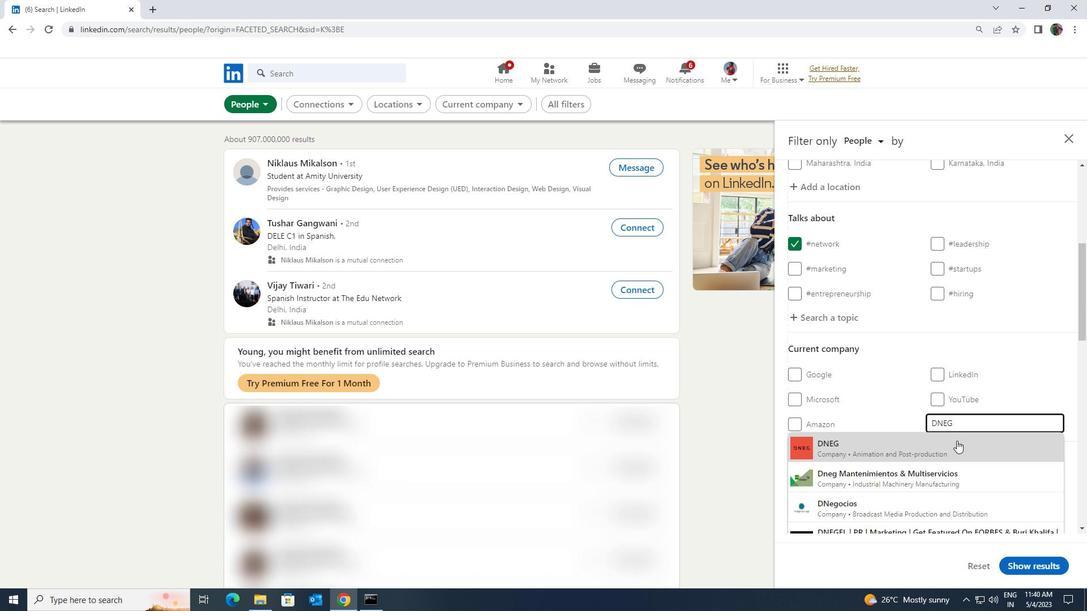 
Action: Mouse scrolled (956, 442) with delta (0, 0)
Screenshot: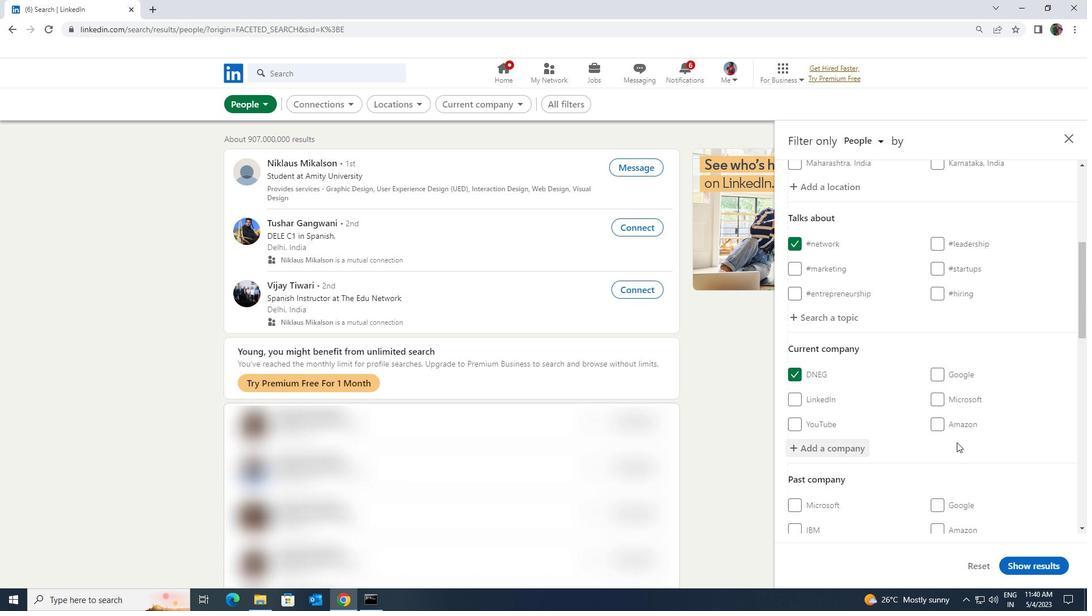 
Action: Mouse scrolled (956, 442) with delta (0, 0)
Screenshot: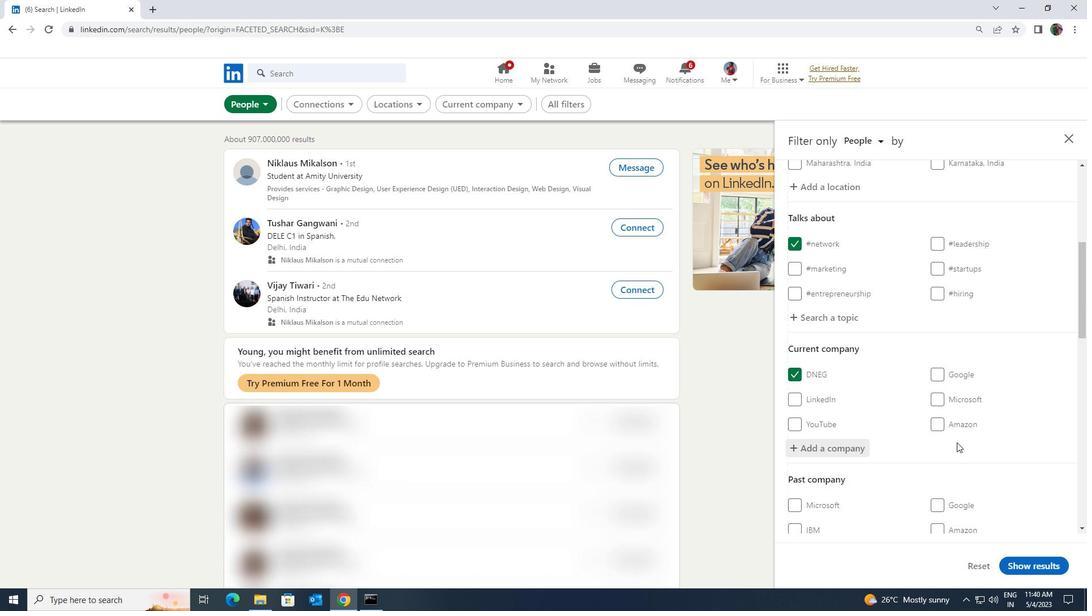 
Action: Mouse scrolled (956, 442) with delta (0, 0)
Screenshot: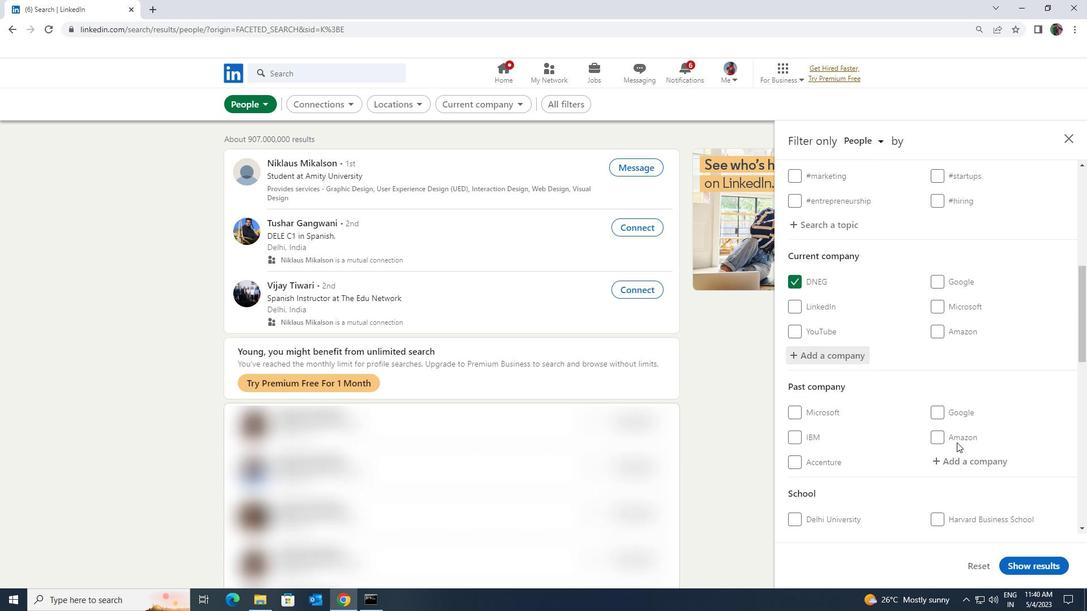 
Action: Mouse scrolled (956, 442) with delta (0, 0)
Screenshot: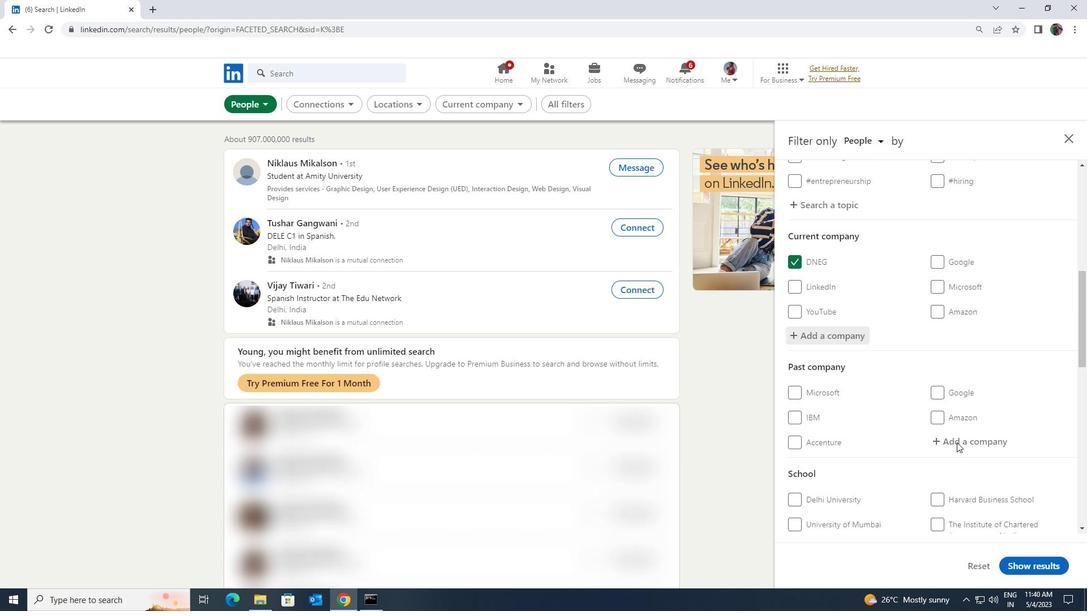 
Action: Mouse moved to (957, 442)
Screenshot: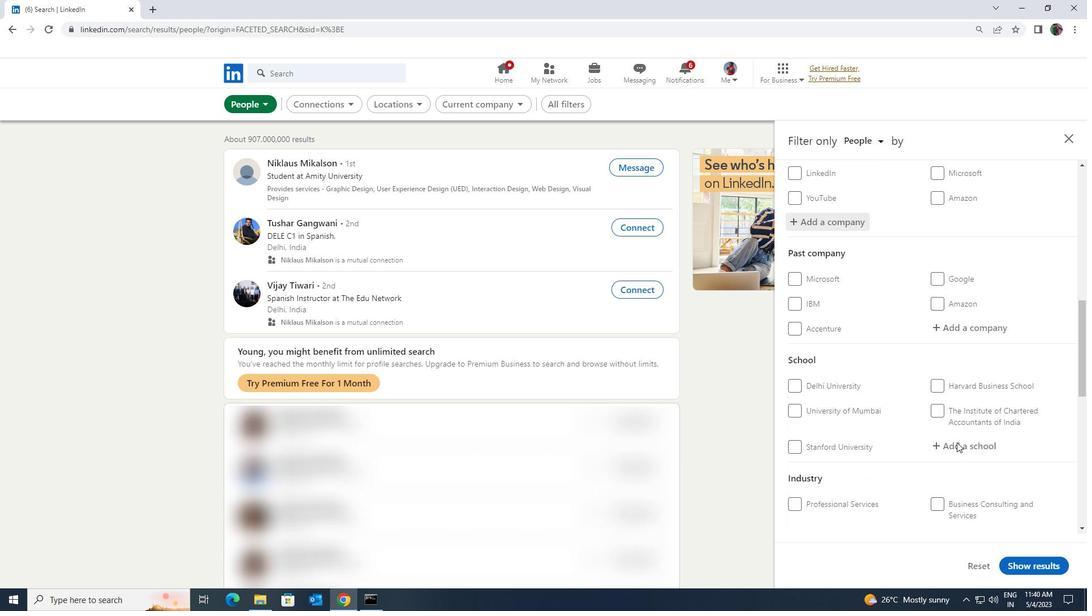 
Action: Mouse pressed left at (957, 442)
Screenshot: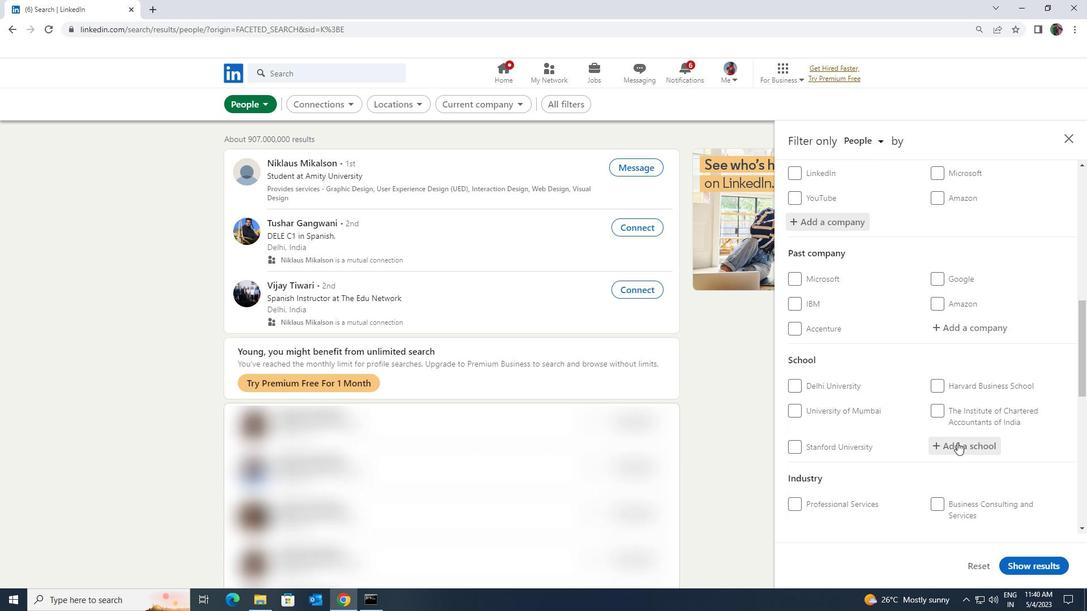 
Action: Key pressed <Key.shift><Key.shift><Key.shift><Key.shift><Key.shift><Key.shift><Key.shift><Key.shift><Key.shift><Key.shift><Key.shift><Key.shift><Key.shift>MITHIBAI<Key.space><Key.shift>MOTI
Screenshot: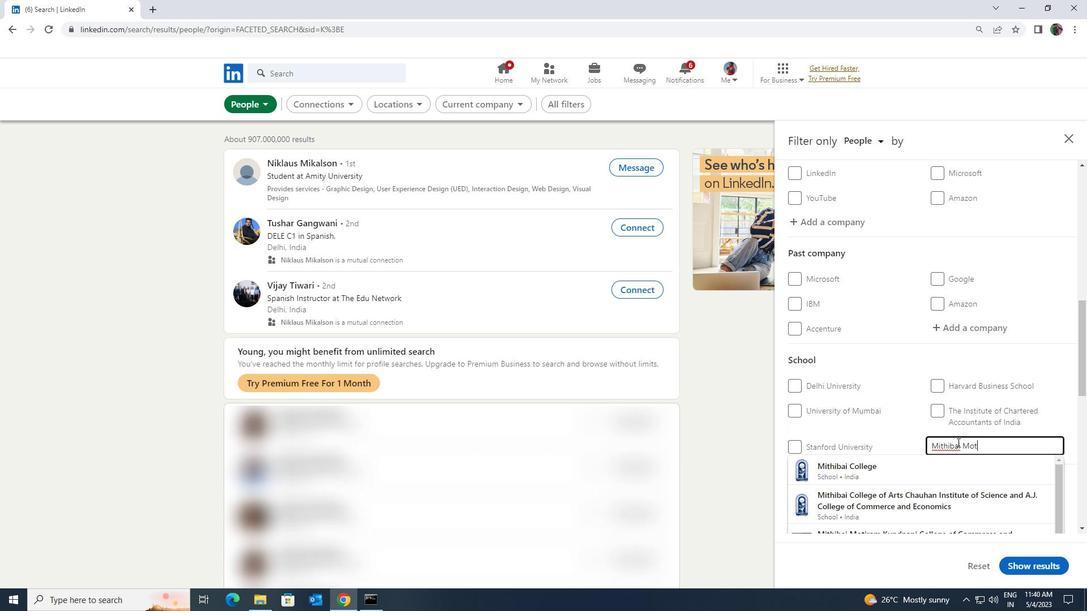 
Action: Mouse moved to (957, 456)
Screenshot: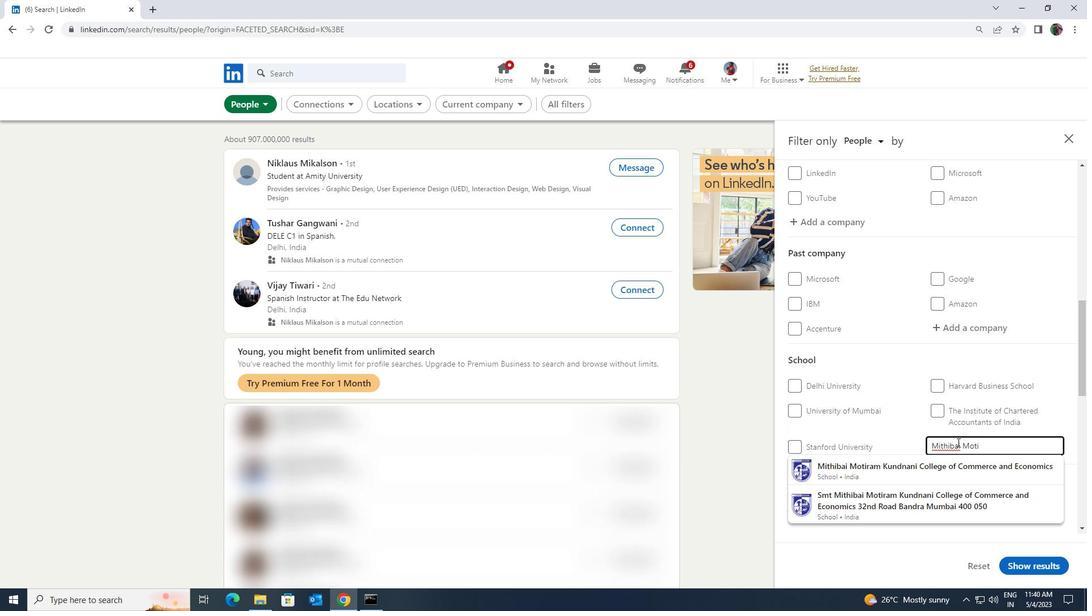 
Action: Mouse pressed left at (957, 456)
Screenshot: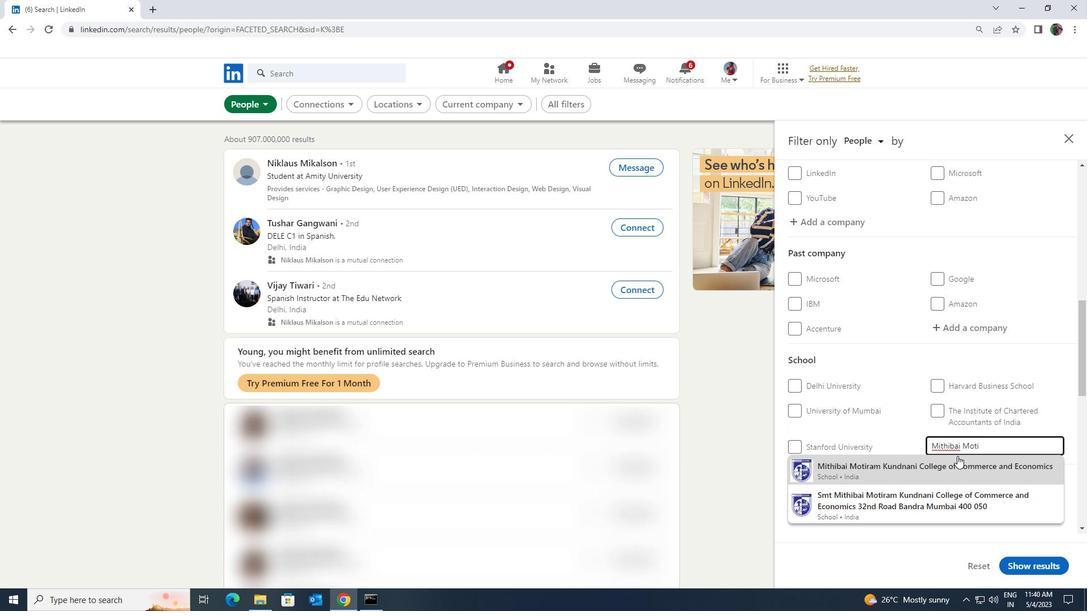 
Action: Mouse scrolled (957, 455) with delta (0, 0)
Screenshot: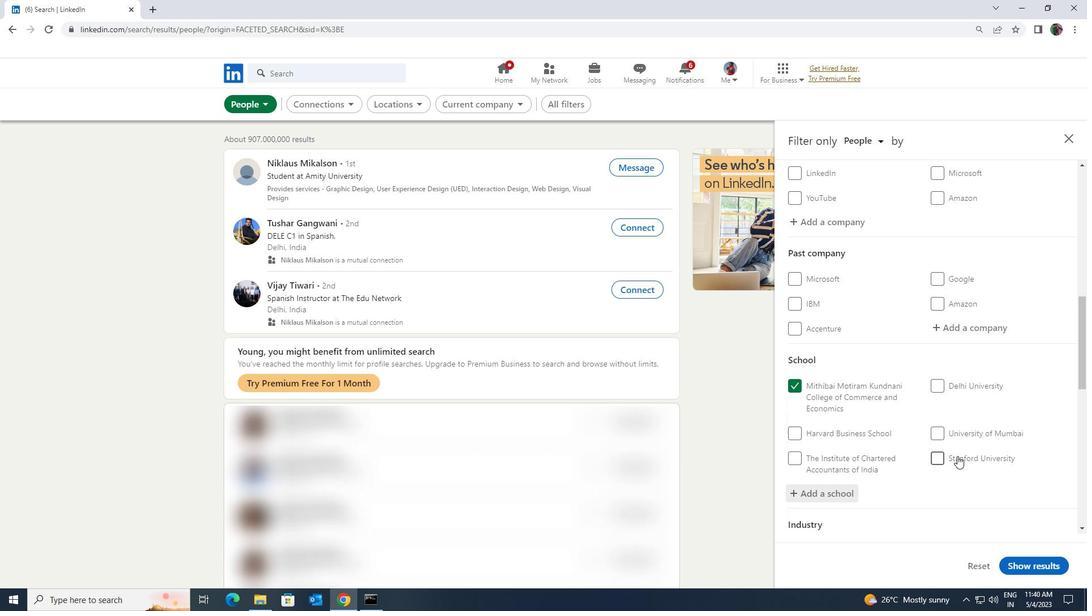 
Action: Mouse scrolled (957, 455) with delta (0, 0)
Screenshot: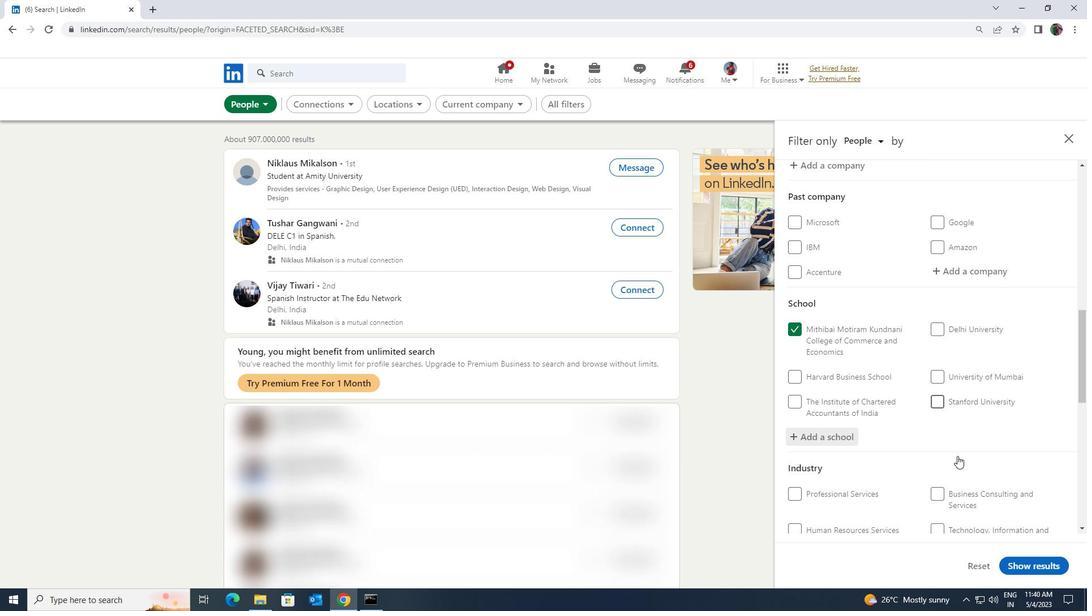 
Action: Mouse scrolled (957, 455) with delta (0, 0)
Screenshot: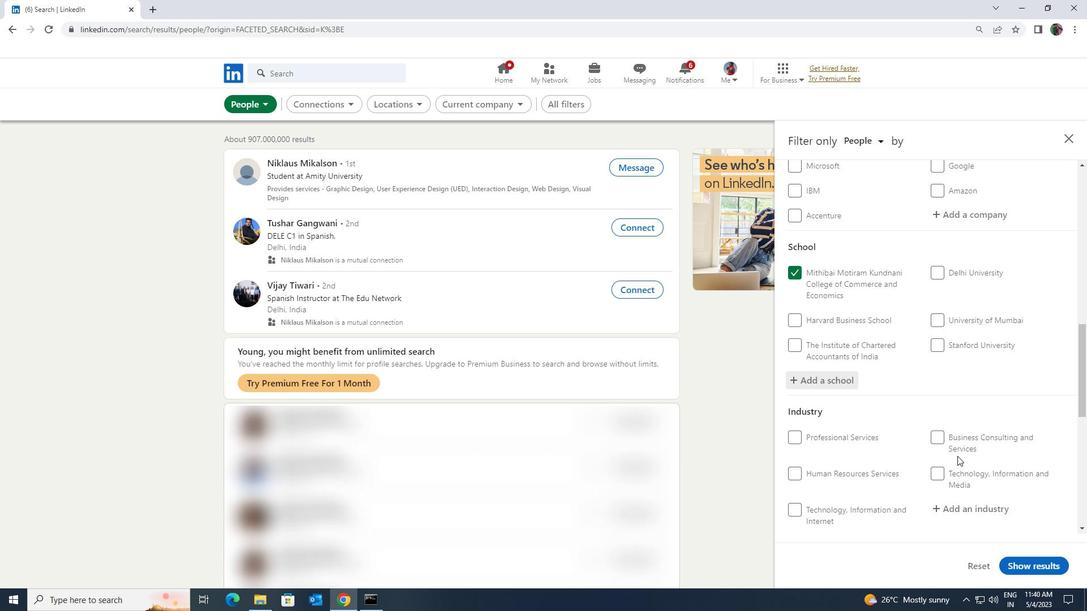 
Action: Mouse moved to (957, 451)
Screenshot: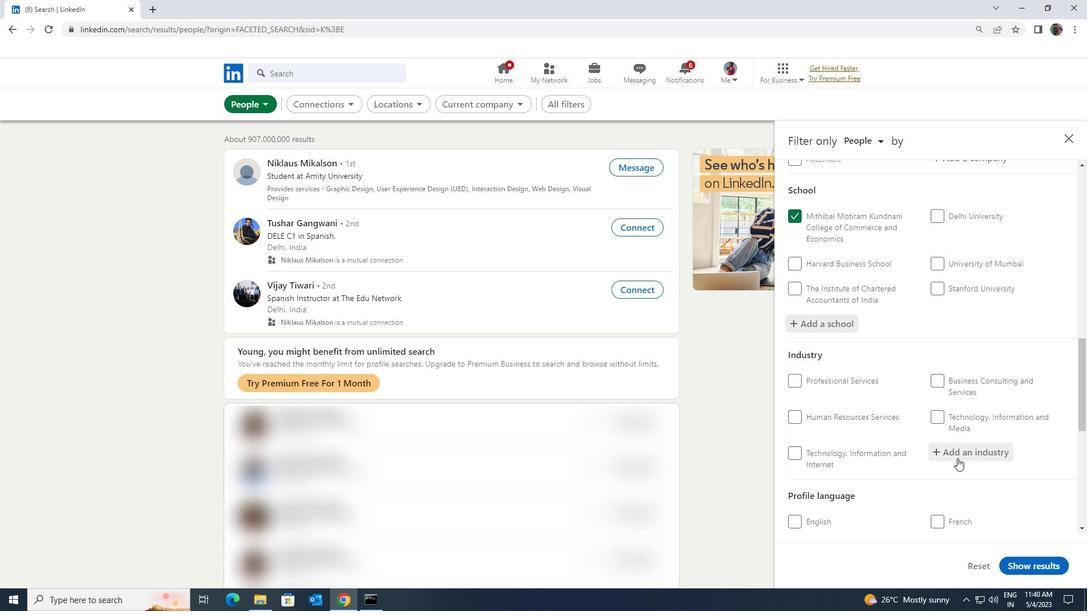
Action: Mouse pressed left at (957, 451)
Screenshot: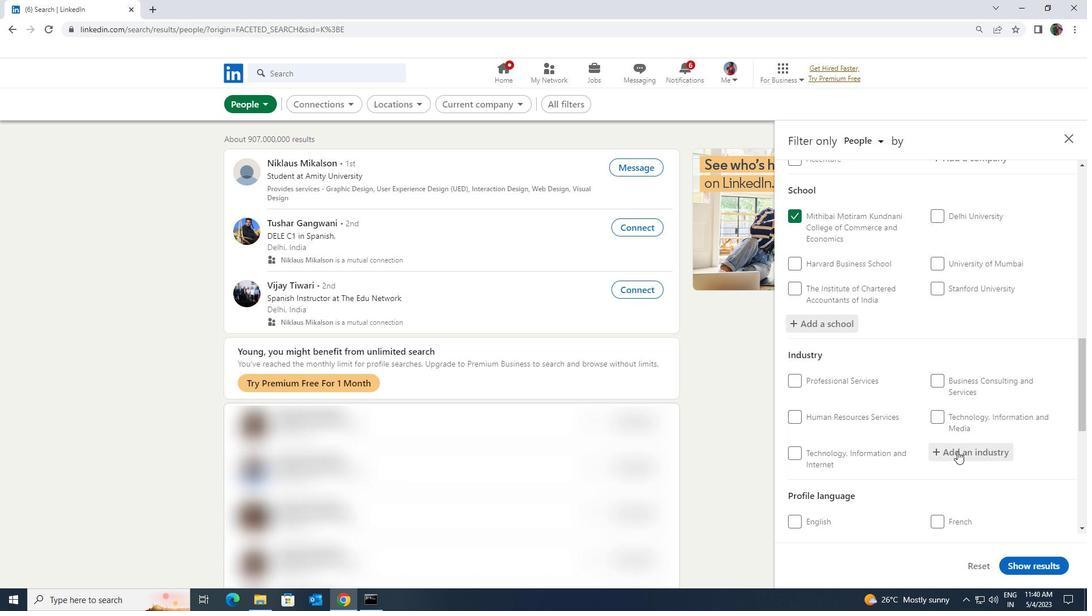 
Action: Key pressed <Key.shift><Key.shift><Key.shift><Key.shift><Key.shift><Key.shift><Key.shift><Key.shift><Key.shift>MARKET
Screenshot: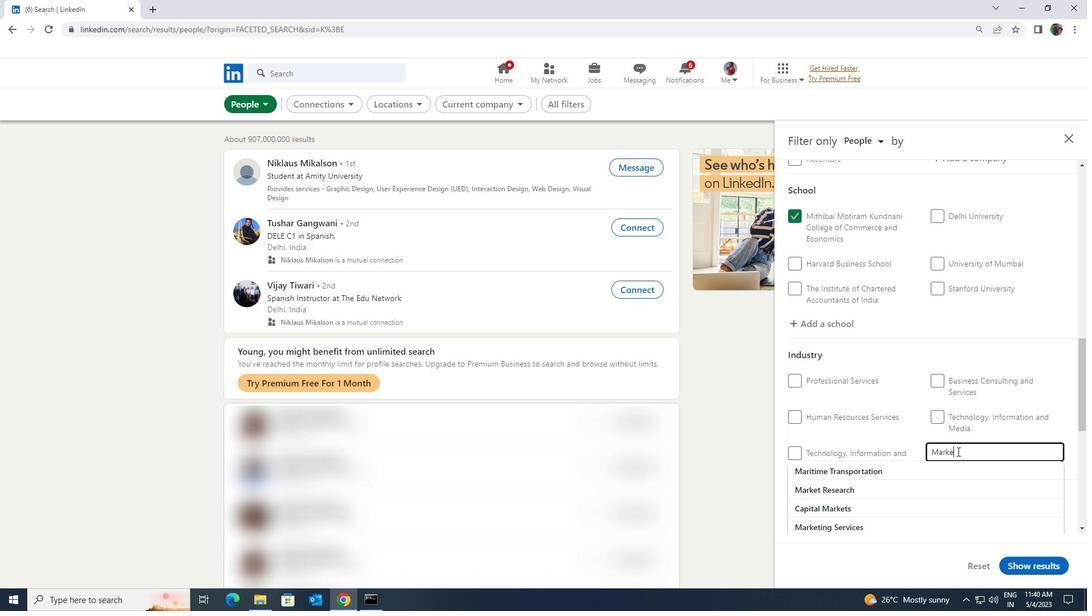 
Action: Mouse moved to (956, 469)
Screenshot: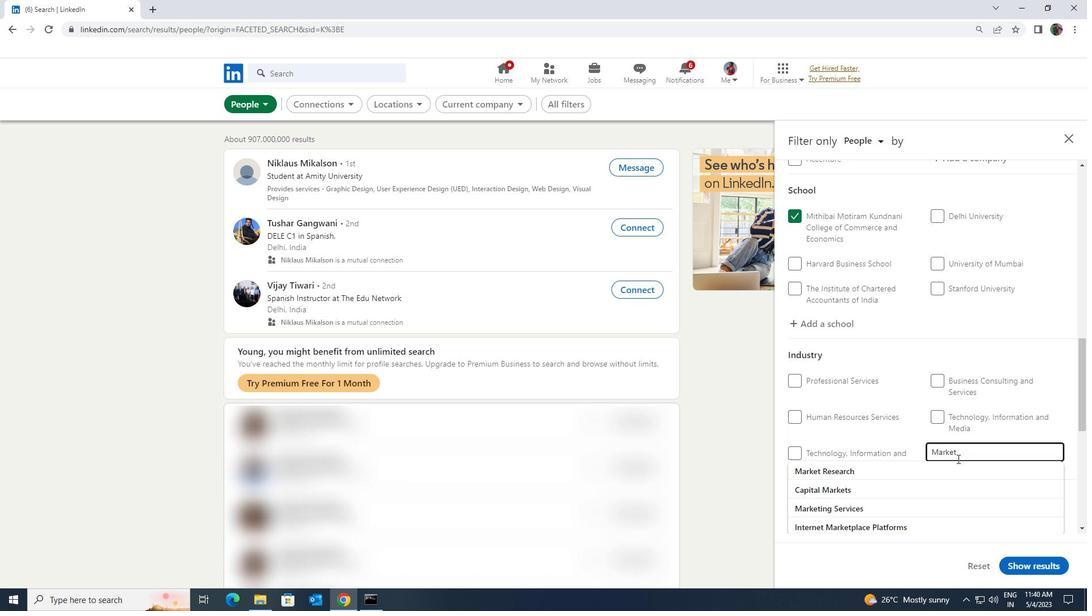 
Action: Mouse pressed left at (956, 469)
Screenshot: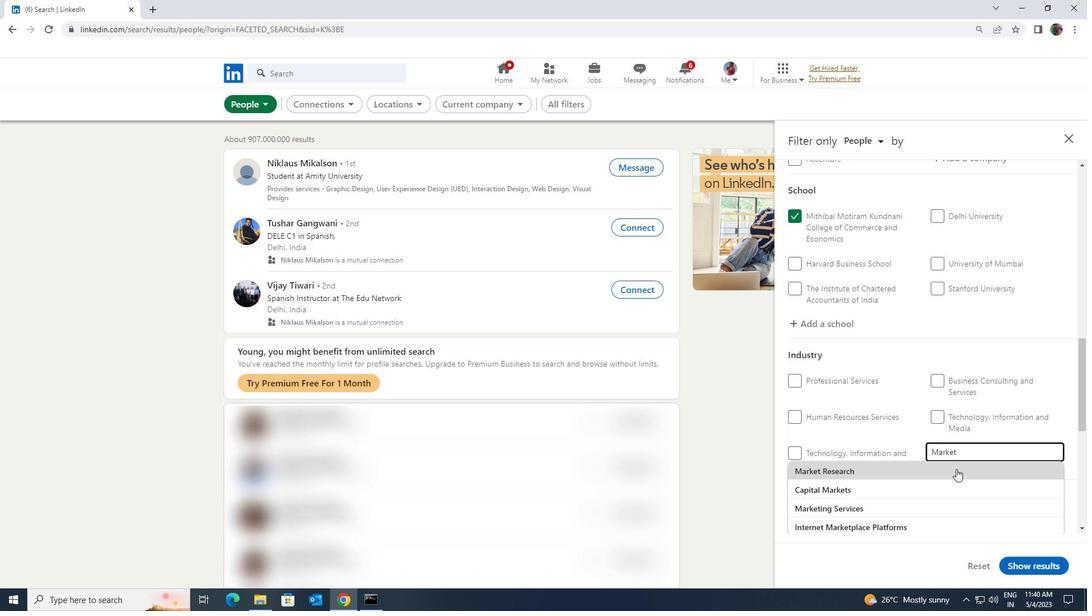 
Action: Mouse scrolled (956, 468) with delta (0, 0)
Screenshot: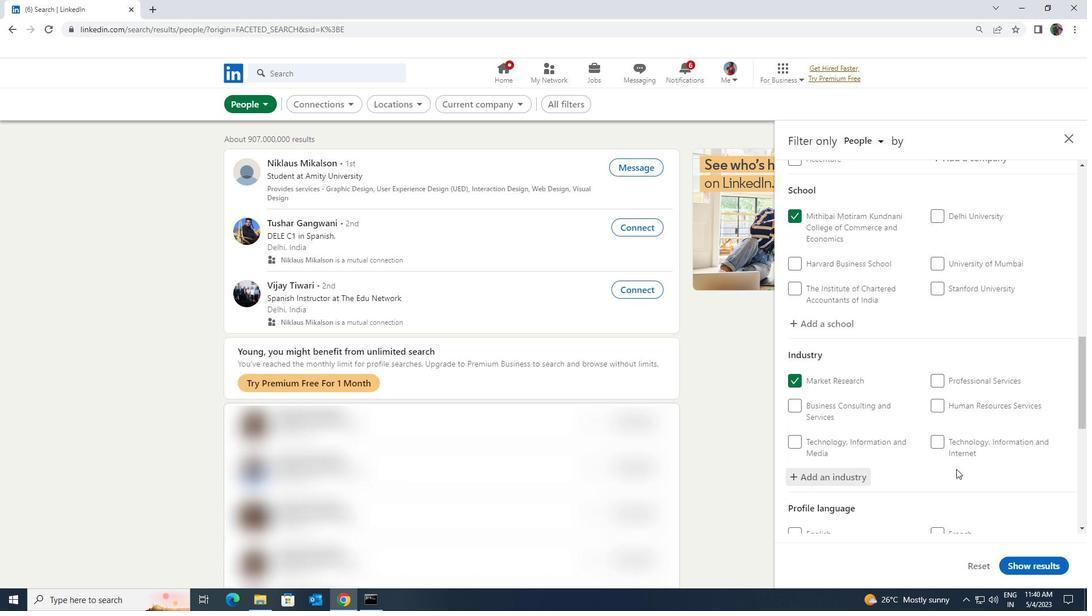 
Action: Mouse scrolled (956, 468) with delta (0, 0)
Screenshot: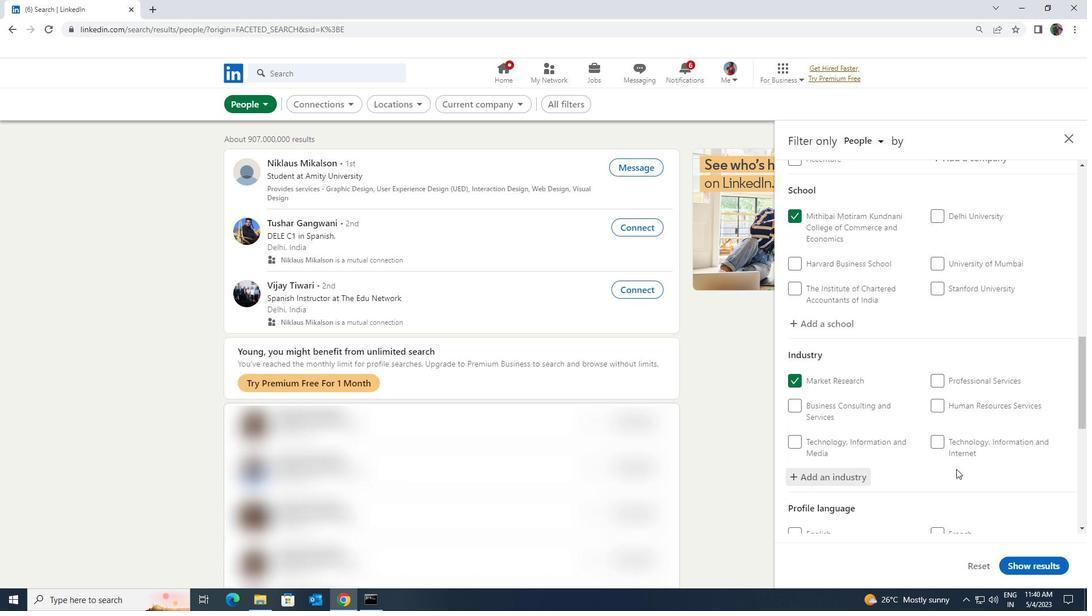 
Action: Mouse scrolled (956, 468) with delta (0, 0)
Screenshot: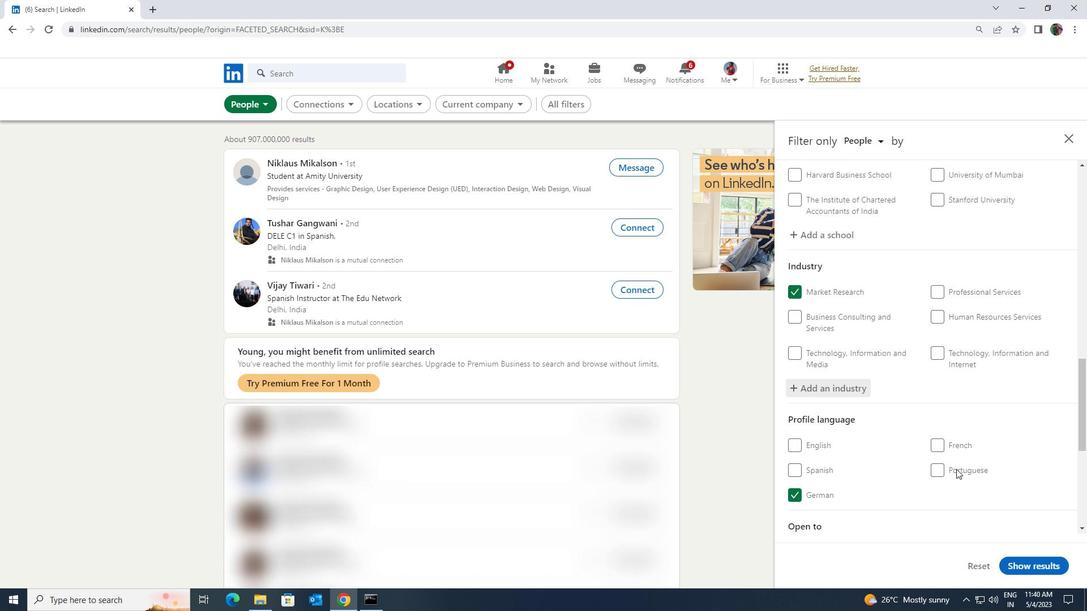 
Action: Mouse scrolled (956, 468) with delta (0, 0)
Screenshot: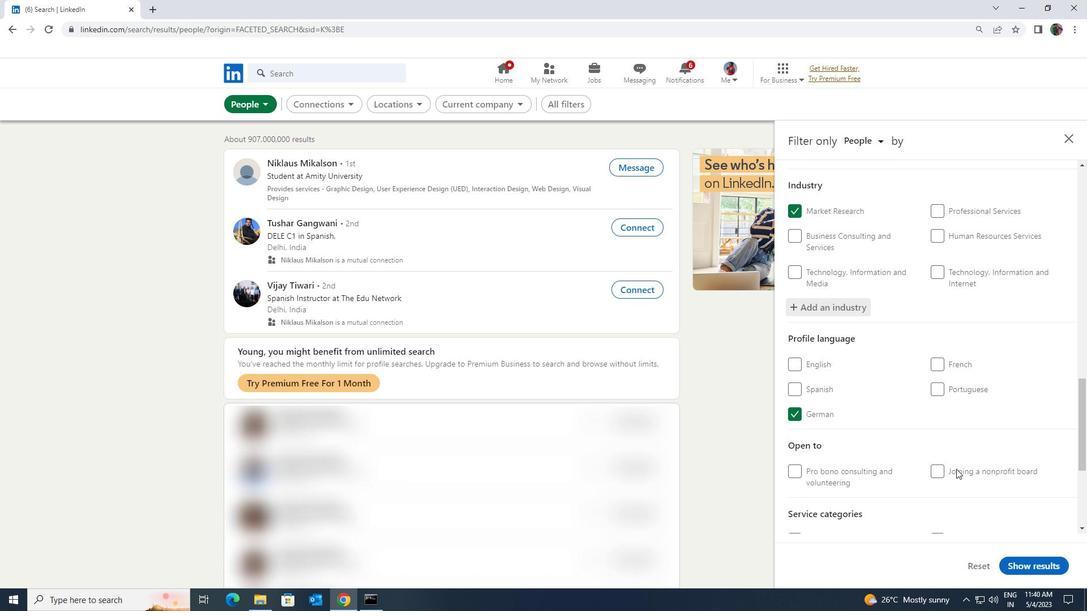 
Action: Mouse scrolled (956, 468) with delta (0, 0)
Screenshot: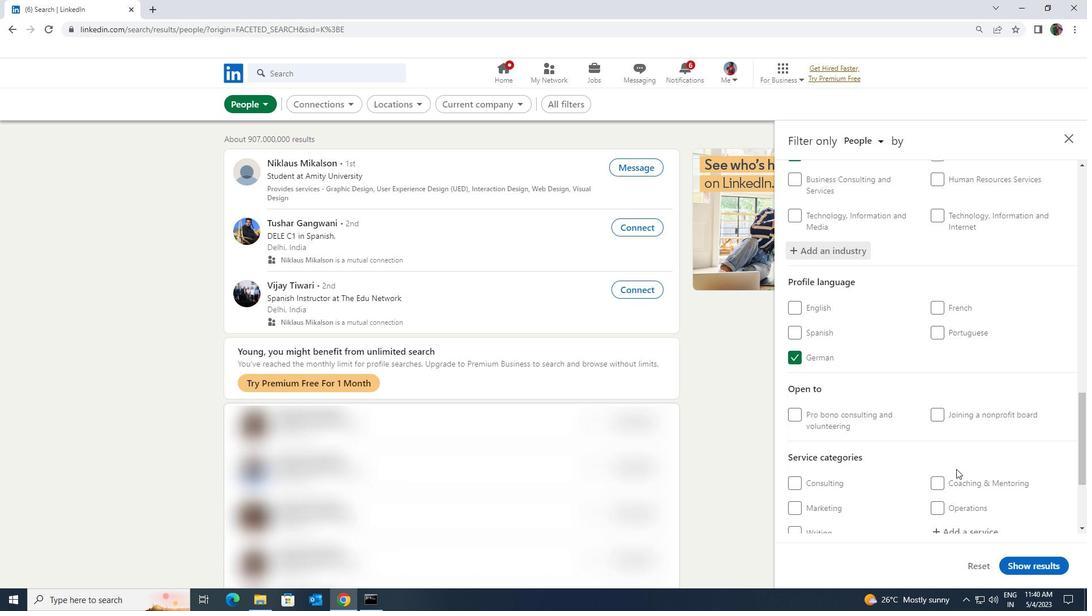
Action: Mouse moved to (956, 472)
Screenshot: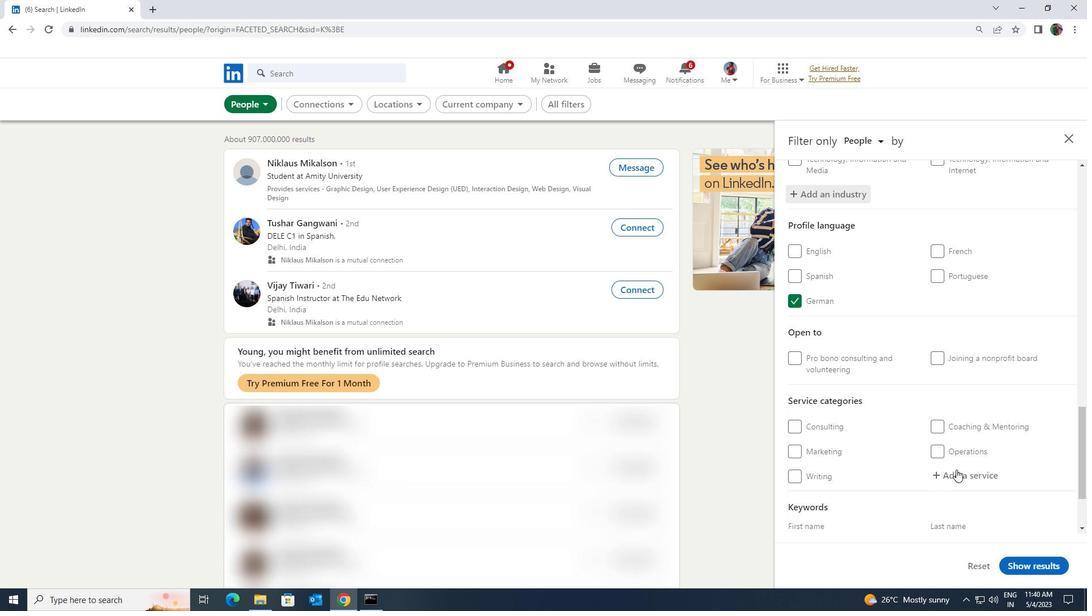
Action: Mouse pressed left at (956, 472)
Screenshot: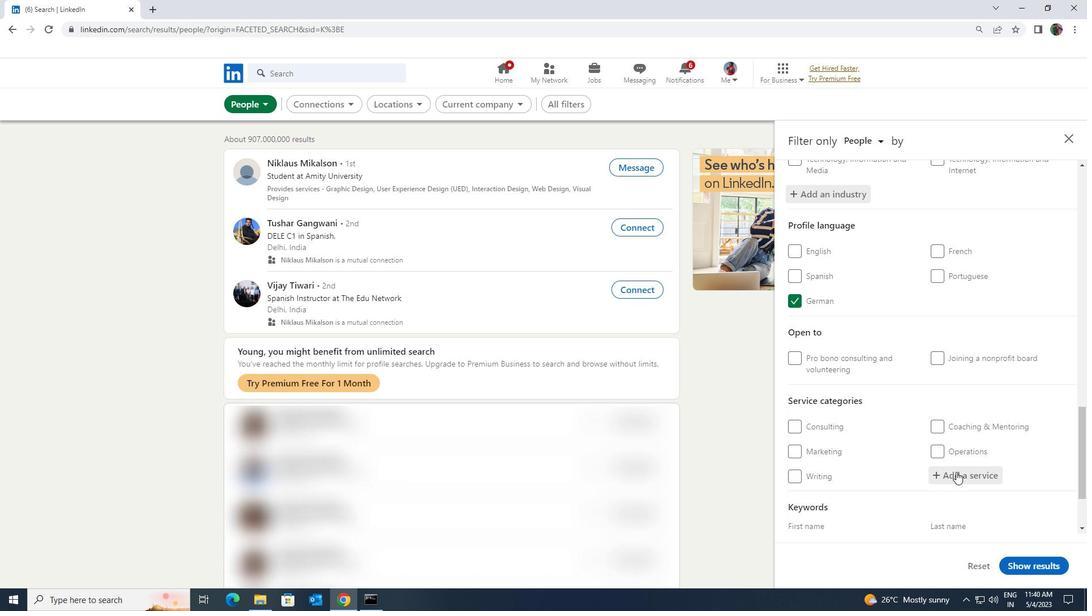 
Action: Key pressed <Key.shift>LIFE<Key.space><Key.shift>COA
Screenshot: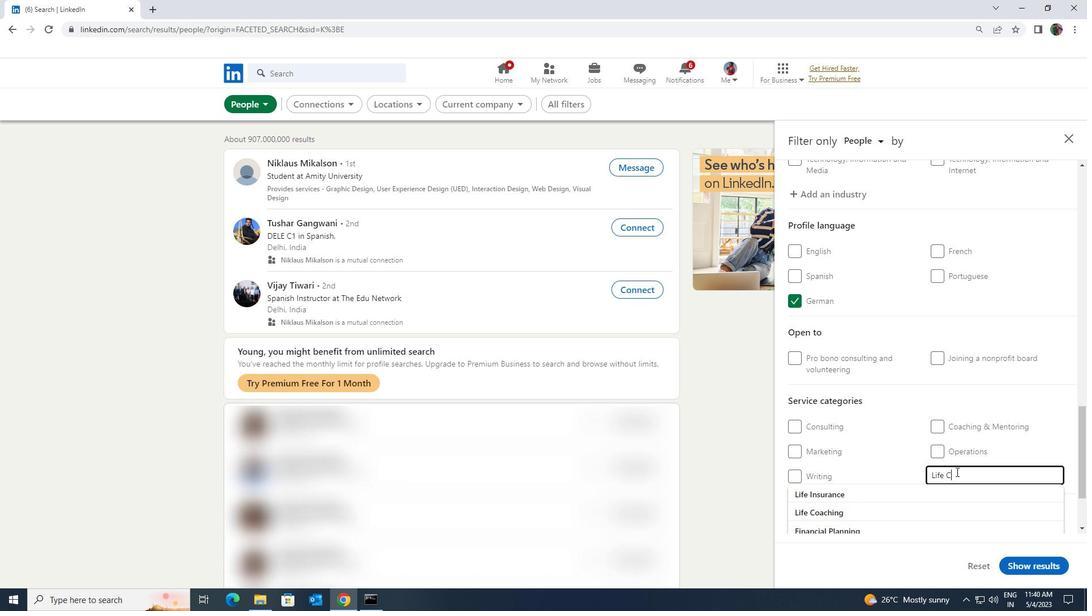 
Action: Mouse moved to (948, 484)
Screenshot: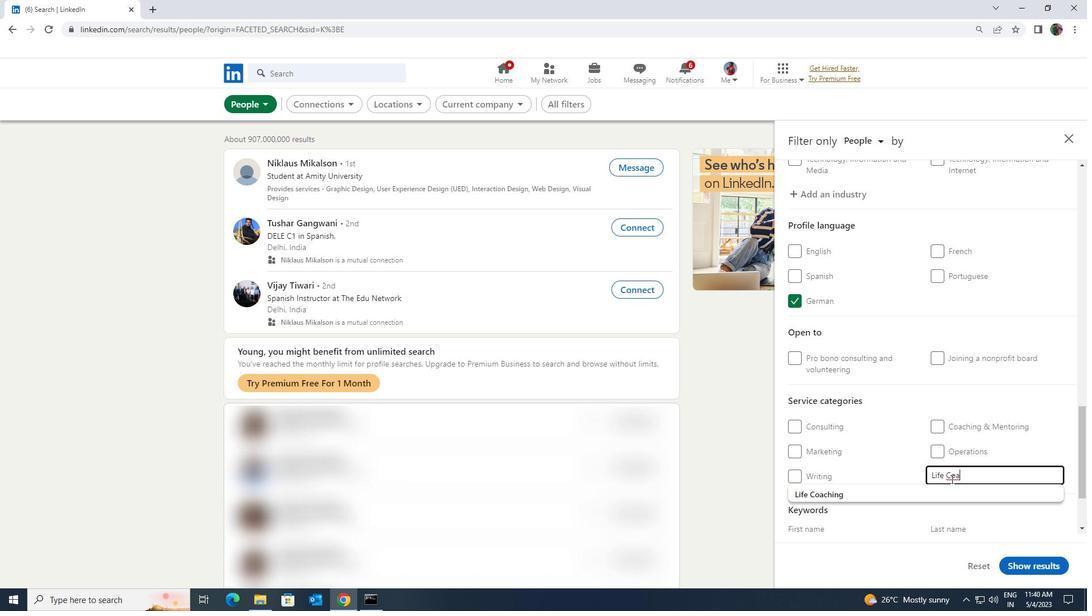
Action: Mouse pressed left at (948, 484)
Screenshot: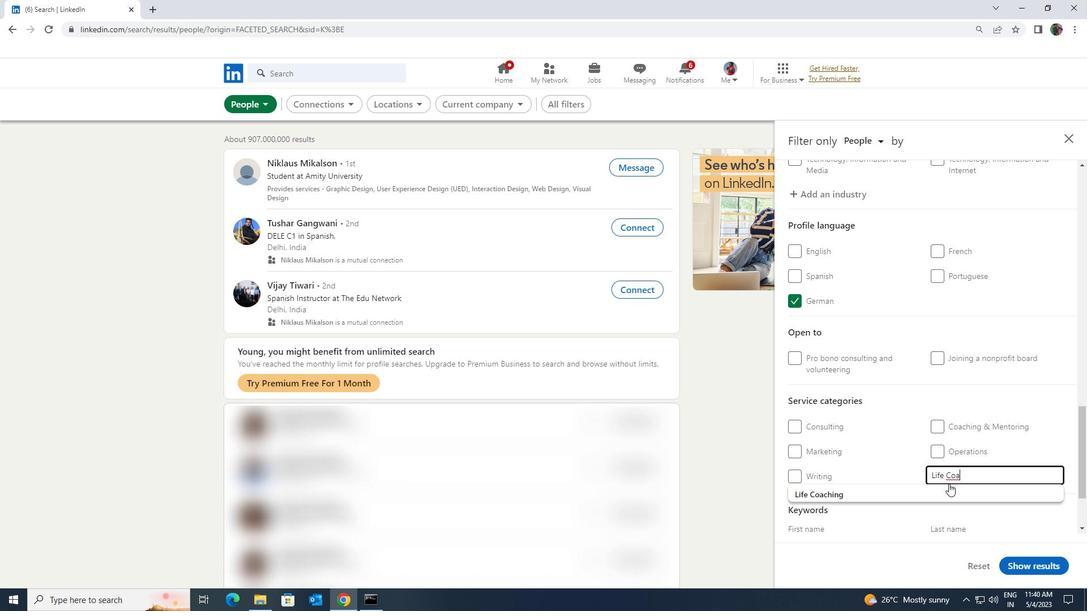 
Action: Mouse scrolled (948, 484) with delta (0, 0)
Screenshot: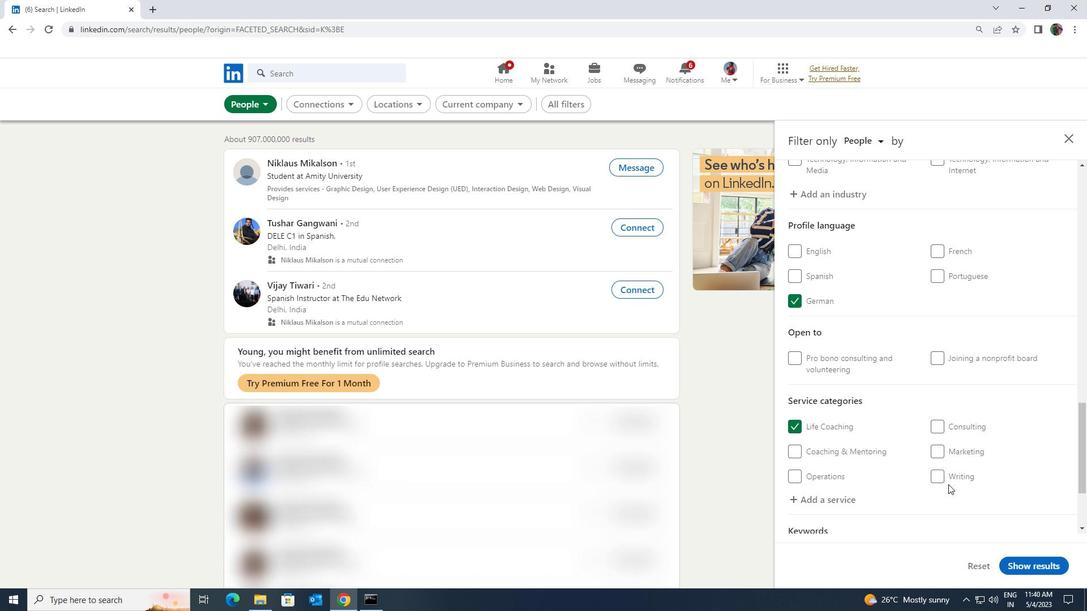 
Action: Mouse scrolled (948, 484) with delta (0, 0)
Screenshot: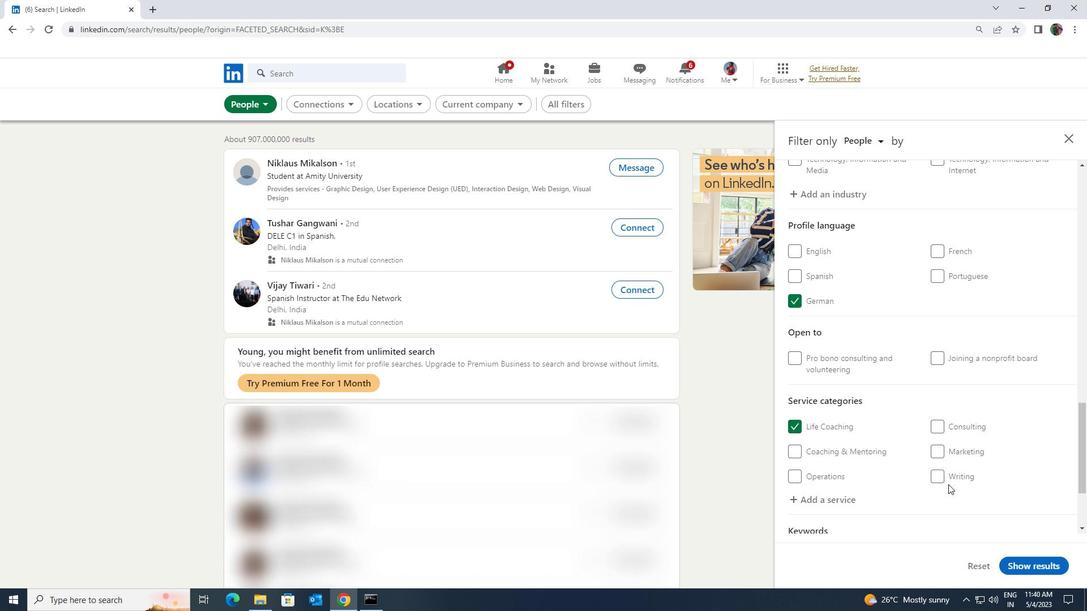 
Action: Mouse scrolled (948, 484) with delta (0, 0)
Screenshot: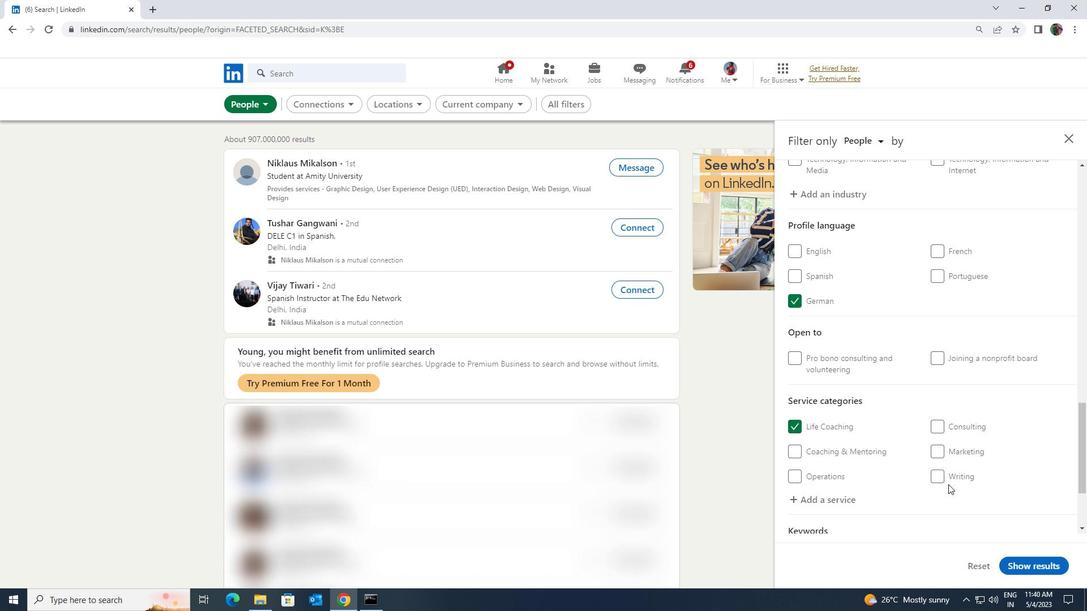 
Action: Mouse moved to (903, 479)
Screenshot: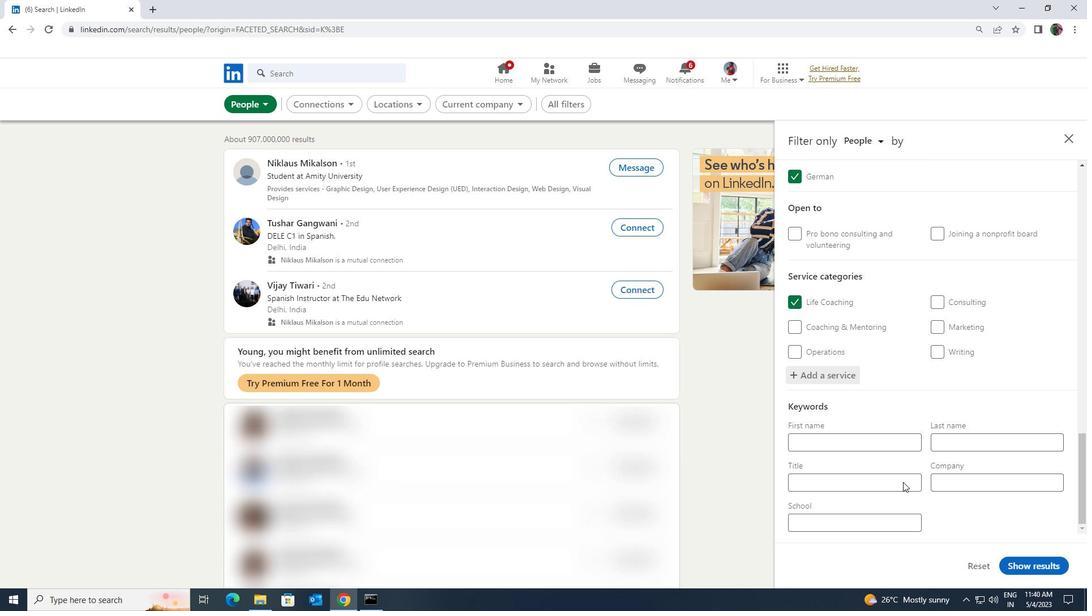 
Action: Mouse pressed left at (903, 479)
Screenshot: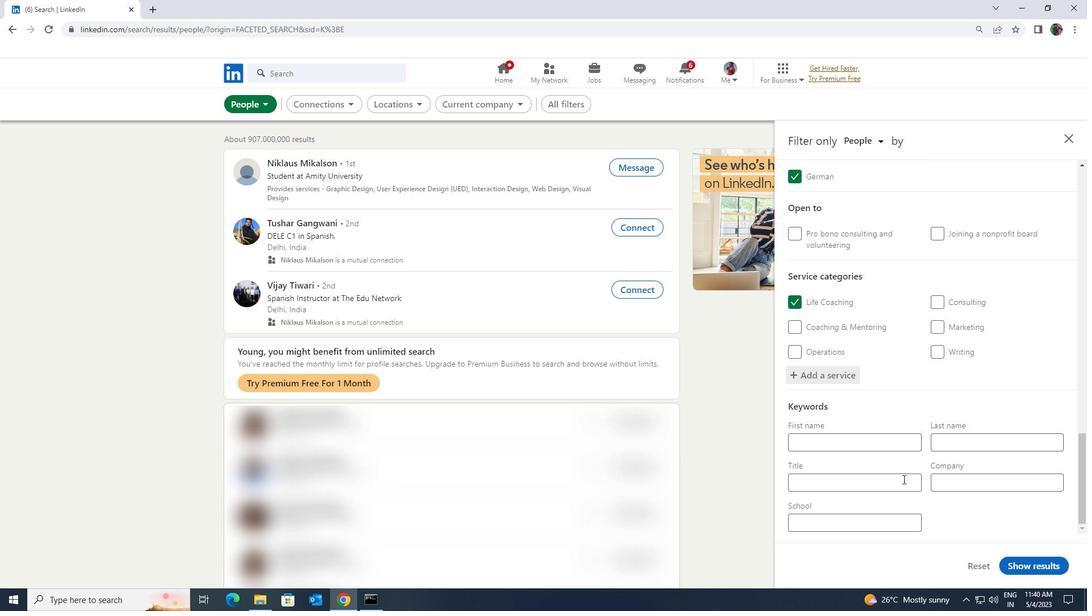 
Action: Key pressed <Key.shift><Key.shift><Key.shift><Key.shift><Key.shift><Key.shift><Key.shift><Key.shift><Key.shift><Key.shift><Key.shift><Key.shift><Key.shift><Key.shift><Key.shift>ANIMAL<Key.space><Key.shift><Key.shift><Key.shift>SHELTER<Key.space><Key.shift>BAORD<Key.space><Key.shift><Key.shift><Key.shift><Key.shift><Key.shift><Key.shift><Key.shift><Key.shift>MEMBER
Screenshot: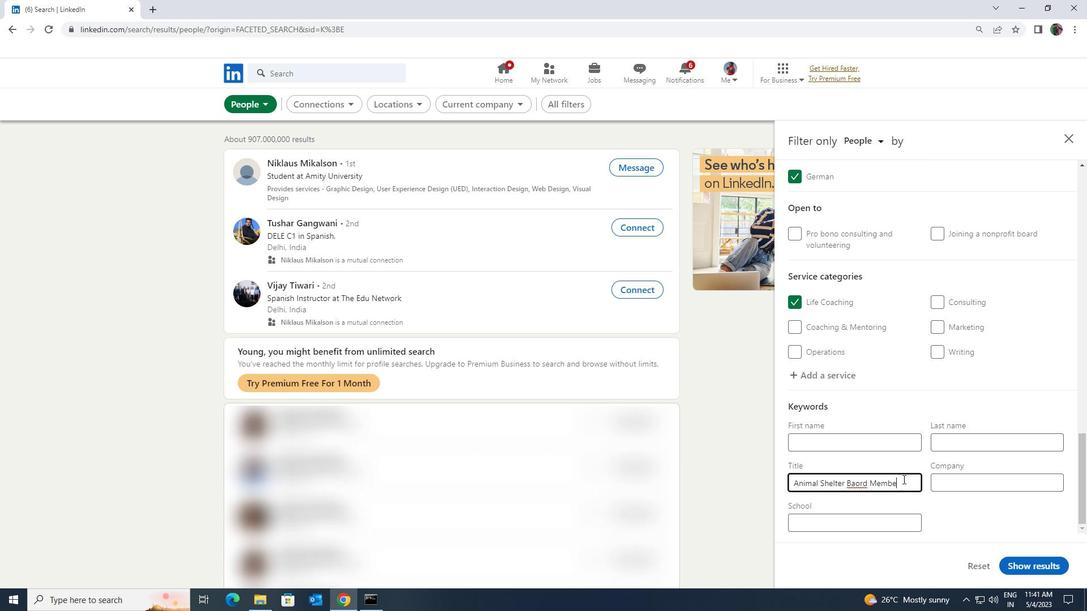 
Action: Mouse moved to (1011, 562)
Screenshot: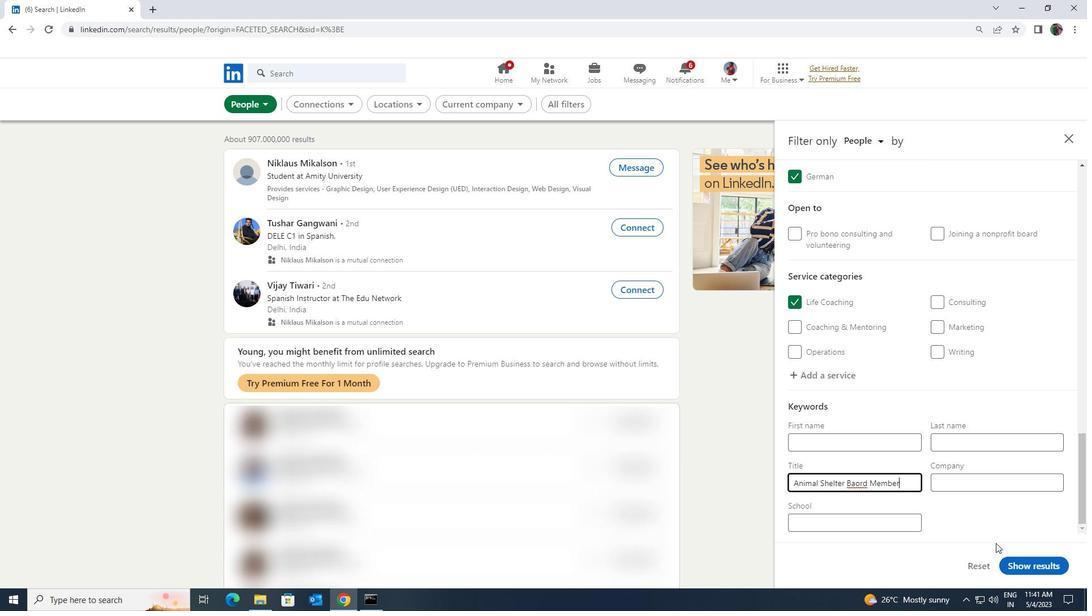 
Action: Mouse pressed left at (1011, 562)
Screenshot: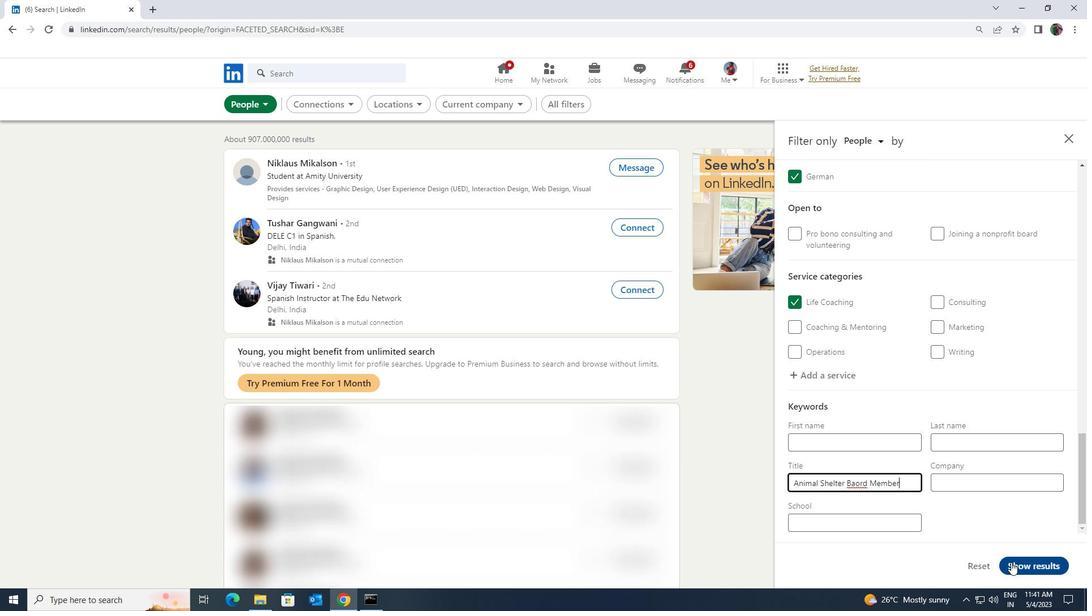 
